 Task: Look for space in Rafiganj, India from 12th  July, 2023 to 15th July, 2023 for 3 adults in price range Rs.12000 to Rs.16000. Place can be entire place with 2 bedrooms having 3 beds and 1 bathroom. Property type can be house, flat, guest house. Booking option can be shelf check-in. Required host language is English.
Action: Mouse moved to (462, 56)
Screenshot: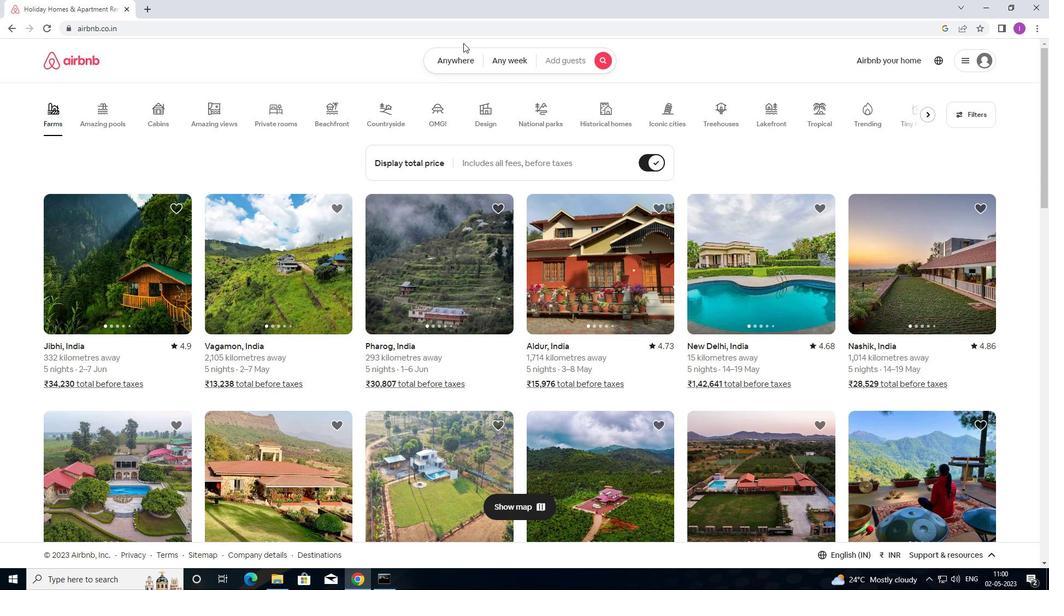 
Action: Mouse pressed left at (462, 56)
Screenshot: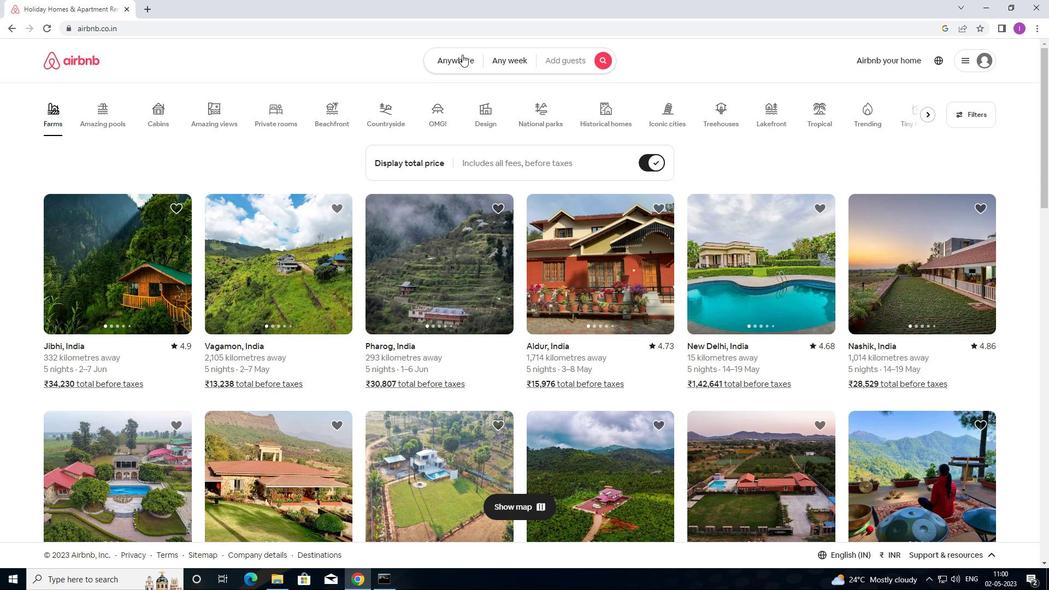 
Action: Mouse moved to (360, 106)
Screenshot: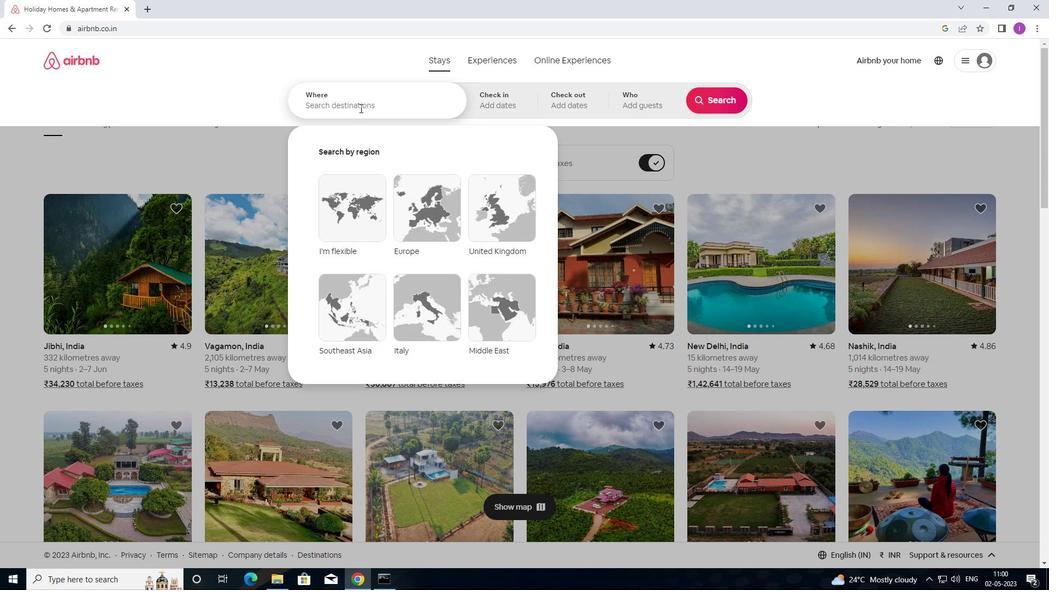 
Action: Mouse pressed left at (360, 106)
Screenshot: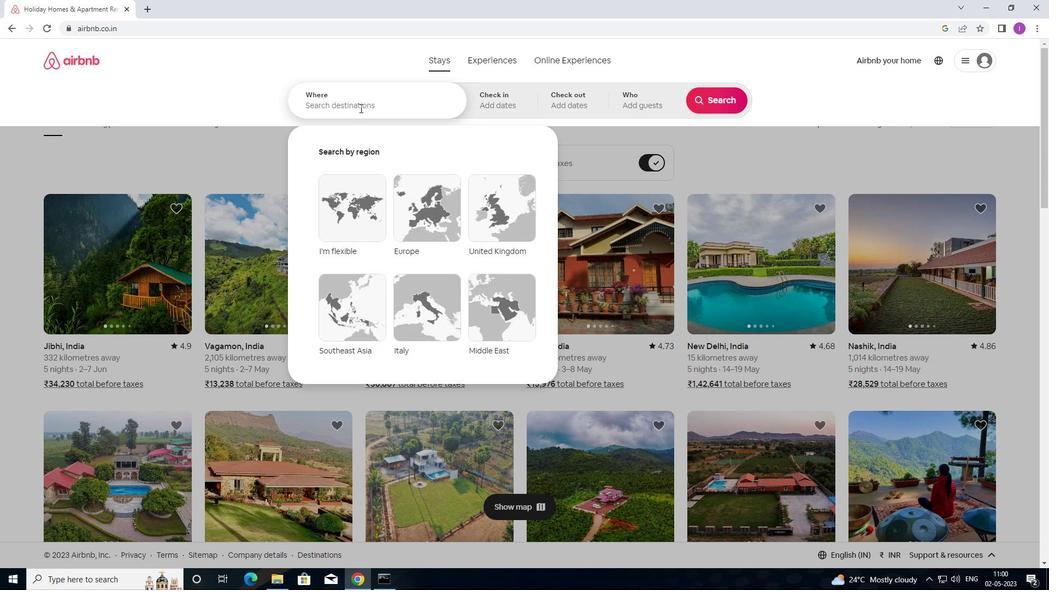 
Action: Mouse moved to (796, 83)
Screenshot: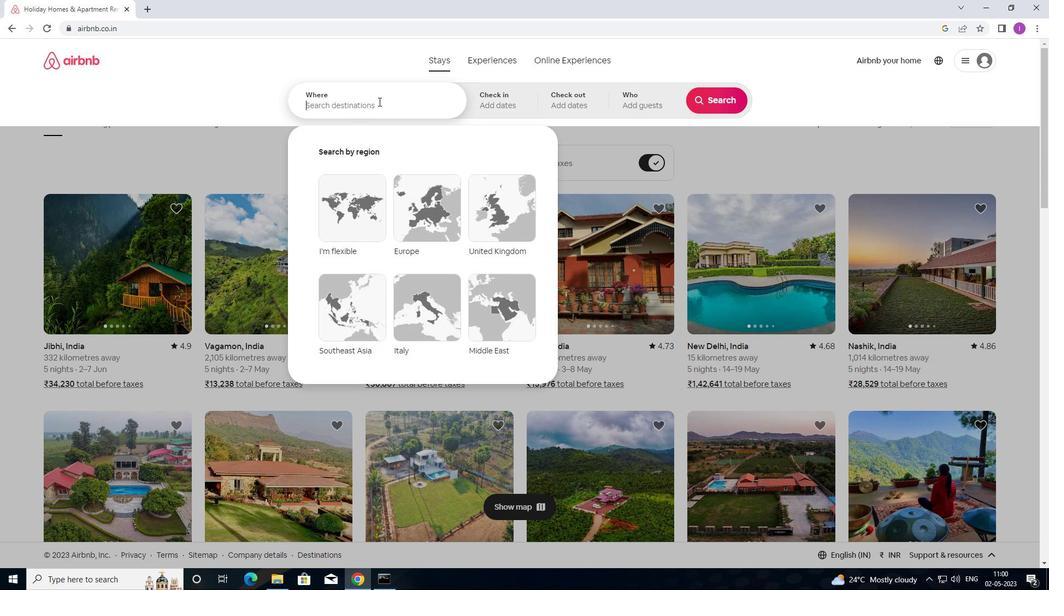
Action: Key pressed <Key.shift><Key.shift><Key.shift><Key.shift><Key.shift><Key.shift><Key.shift><Key.shift><Key.shift><Key.shift>RAFIGANJ,<Key.shift>INDIA
Screenshot: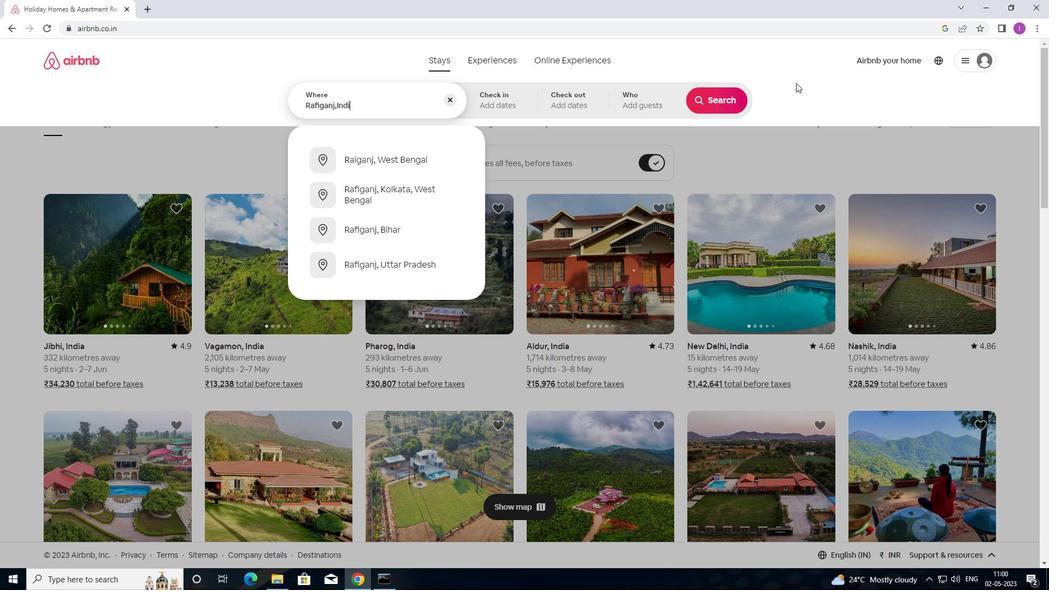 
Action: Mouse moved to (484, 98)
Screenshot: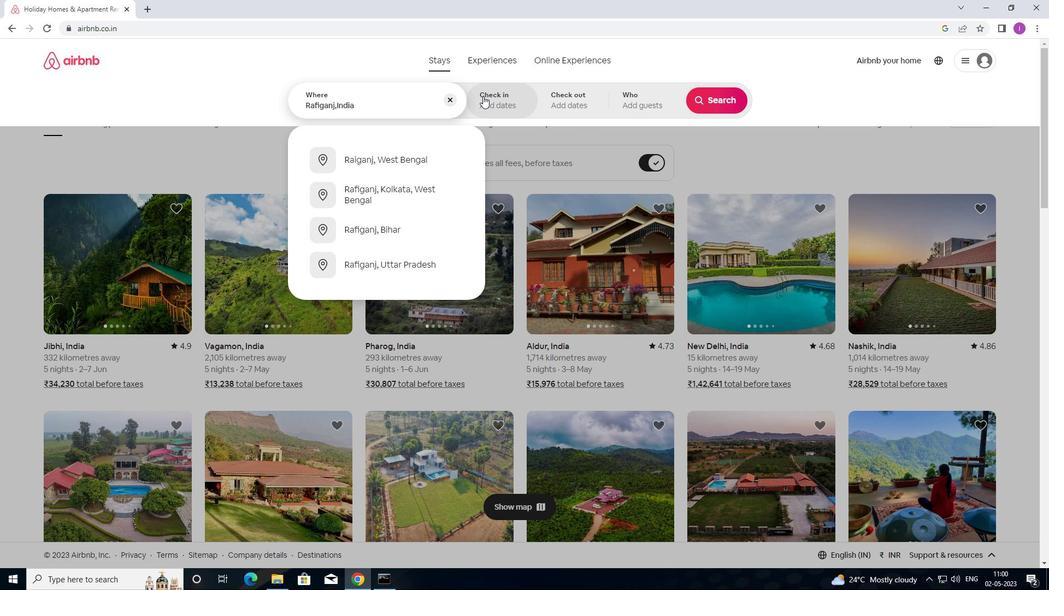
Action: Mouse pressed left at (484, 98)
Screenshot: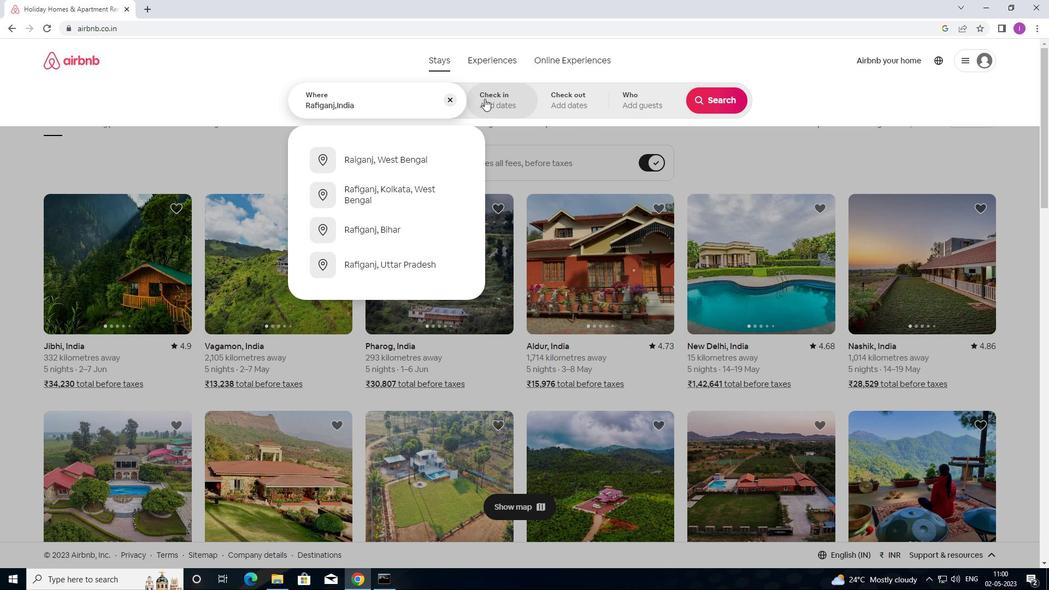 
Action: Mouse moved to (717, 187)
Screenshot: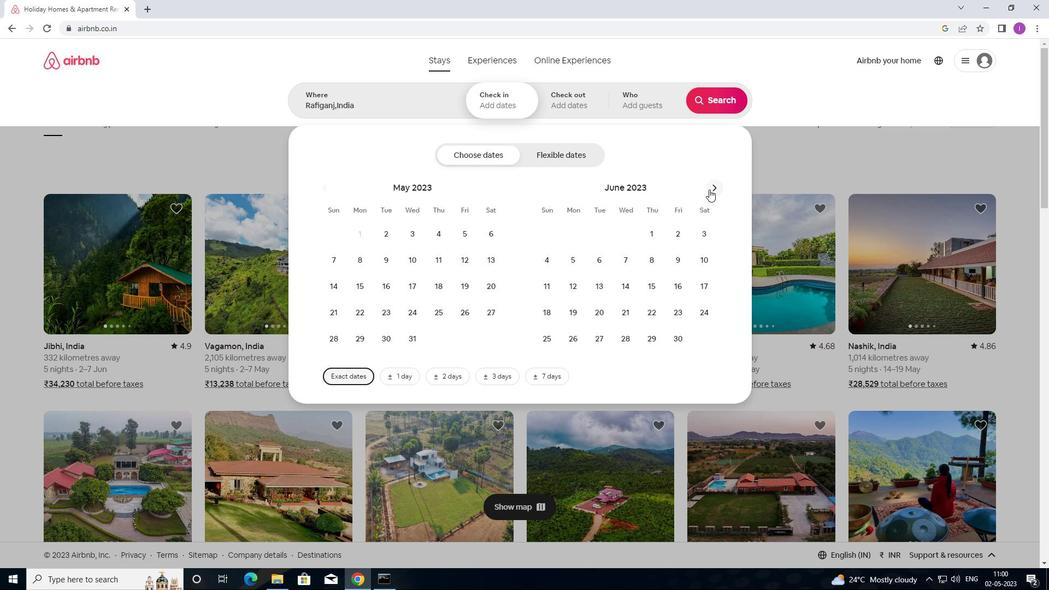 
Action: Mouse pressed left at (717, 187)
Screenshot: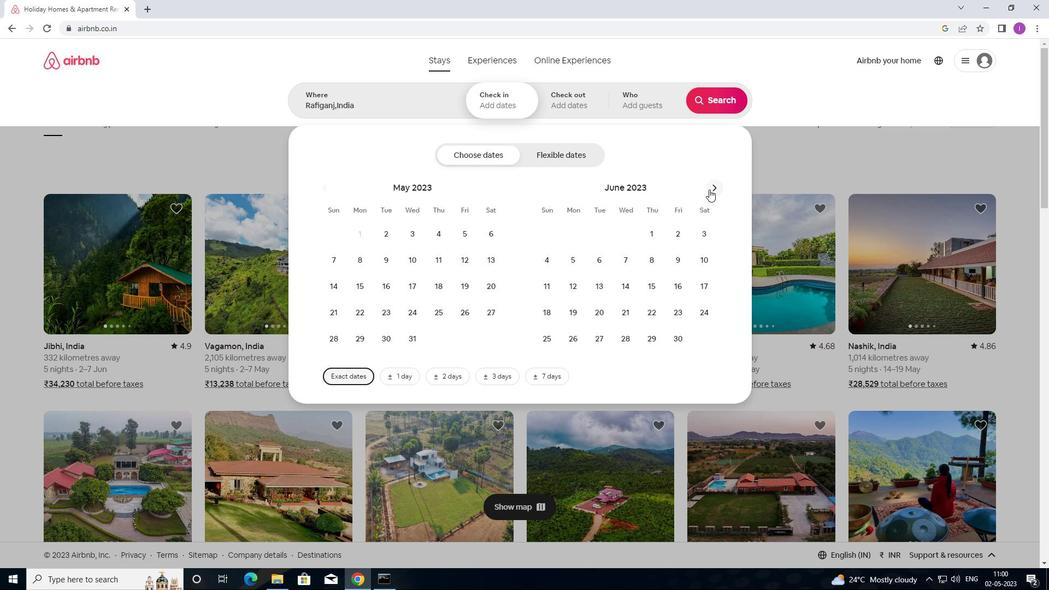 
Action: Mouse moved to (630, 284)
Screenshot: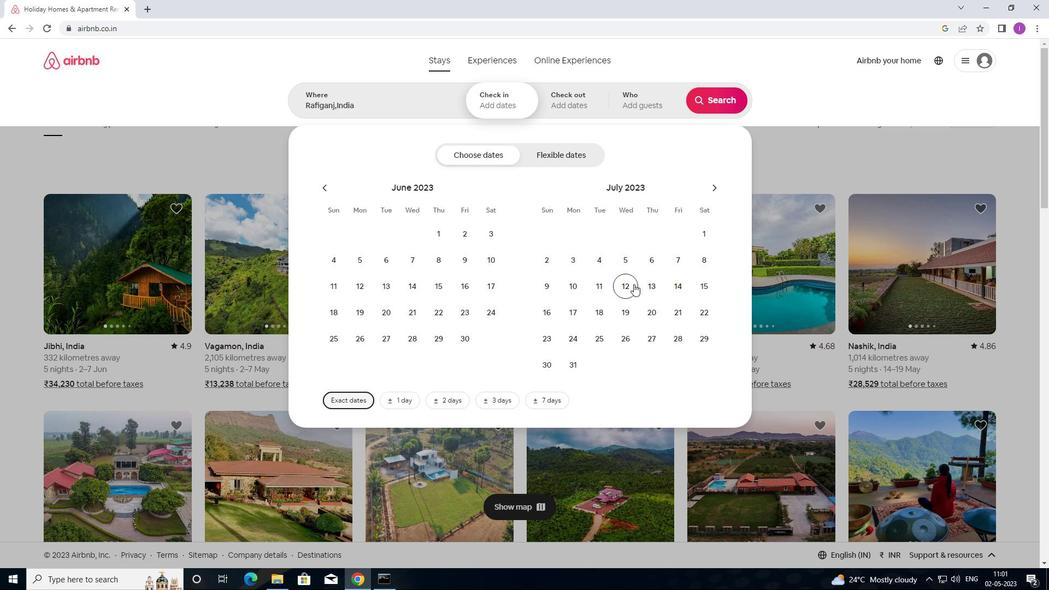 
Action: Mouse pressed left at (630, 284)
Screenshot: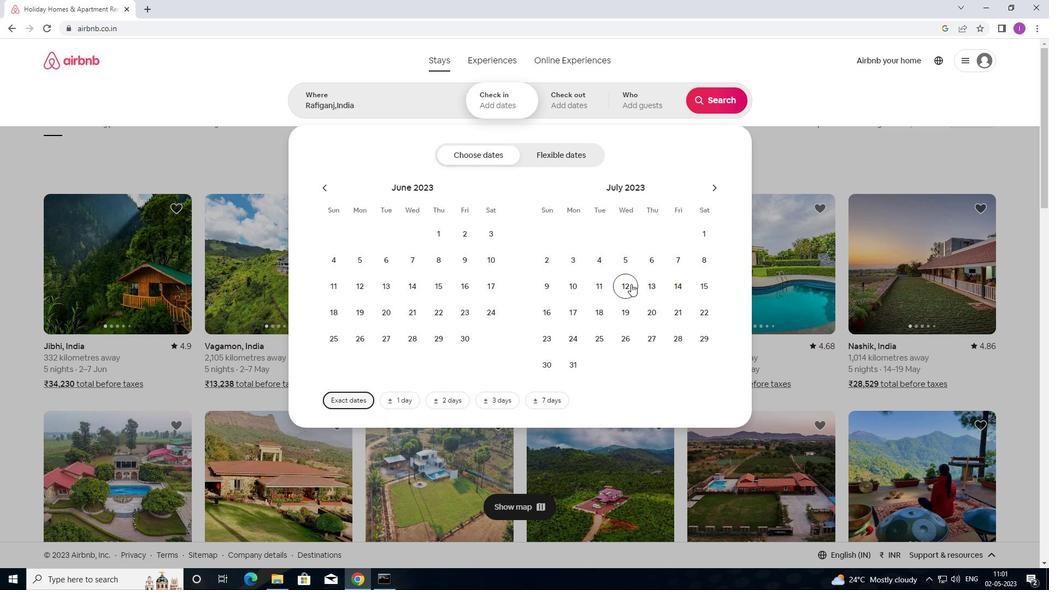 
Action: Mouse moved to (702, 287)
Screenshot: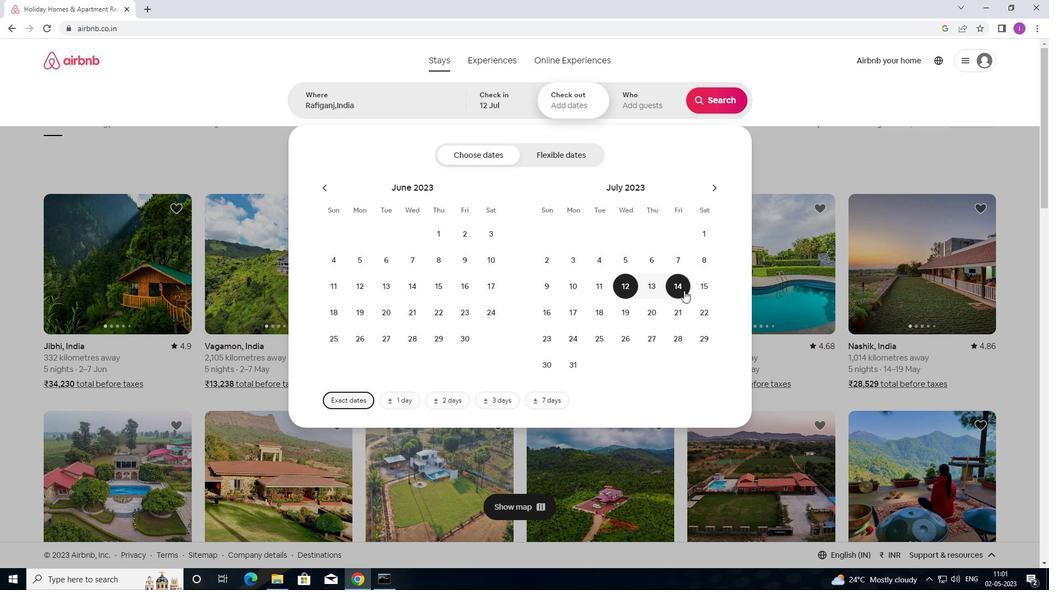 
Action: Mouse pressed left at (702, 287)
Screenshot: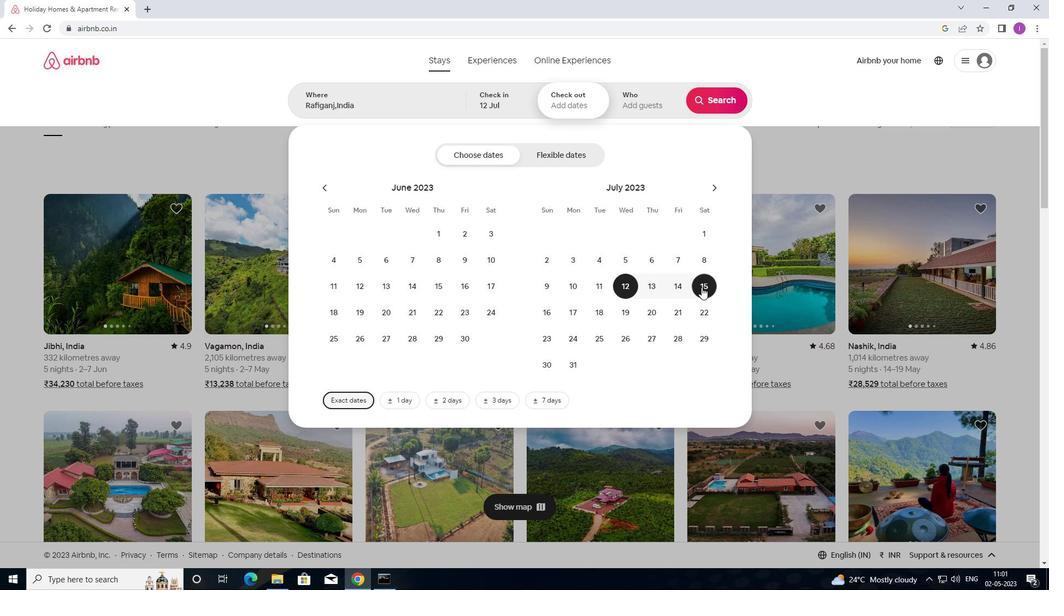 
Action: Mouse moved to (639, 110)
Screenshot: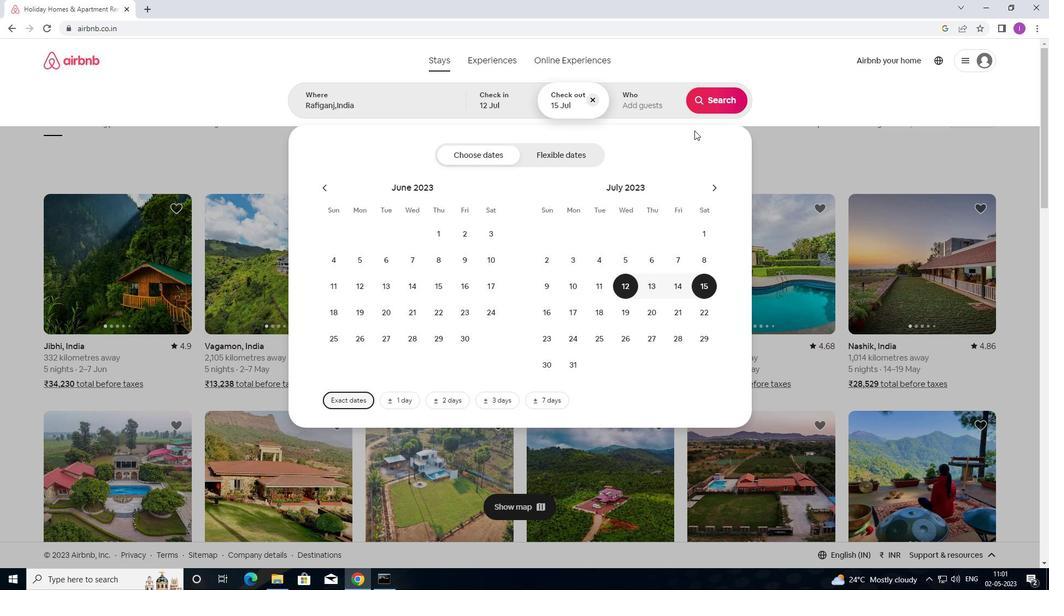 
Action: Mouse pressed left at (639, 110)
Screenshot: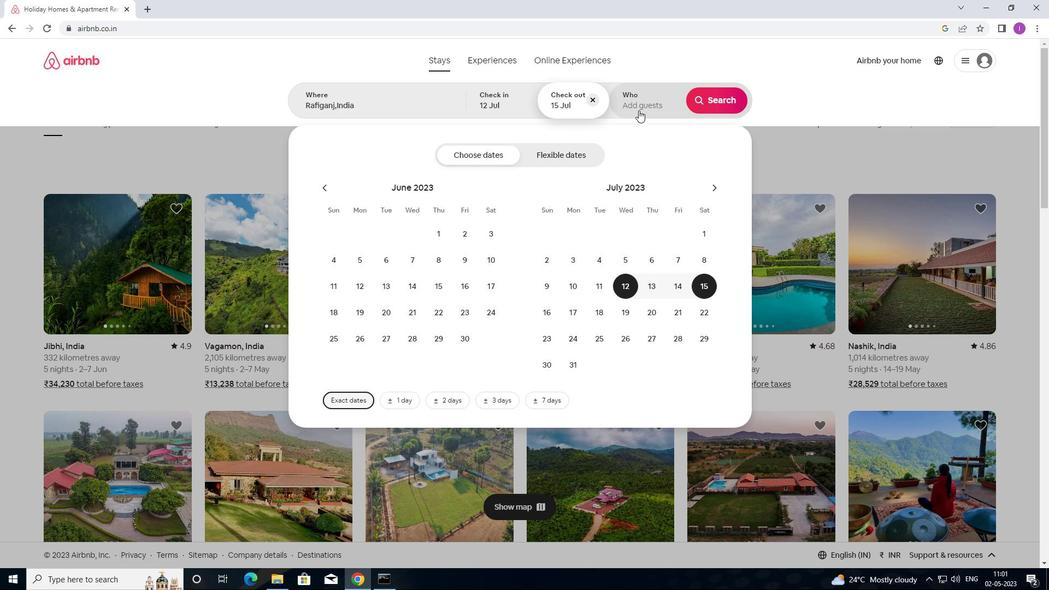 
Action: Mouse moved to (714, 157)
Screenshot: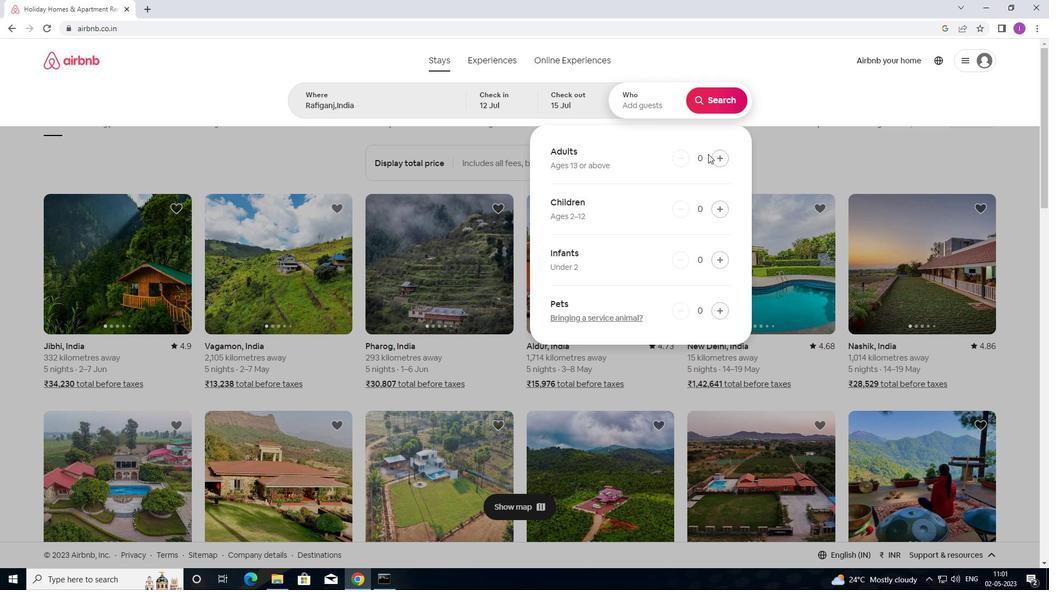 
Action: Mouse pressed left at (714, 157)
Screenshot: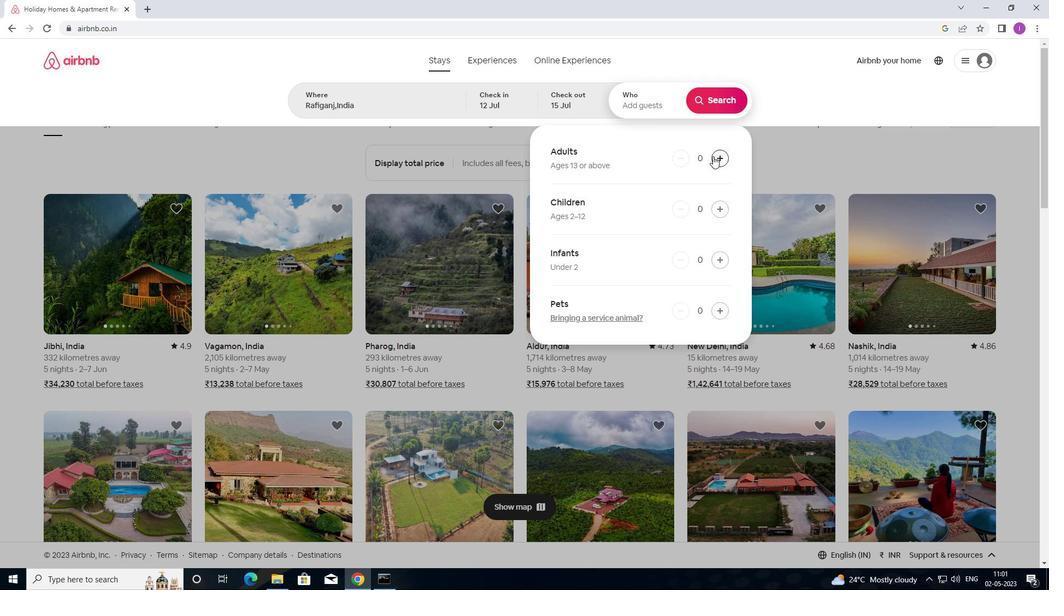 
Action: Mouse moved to (715, 157)
Screenshot: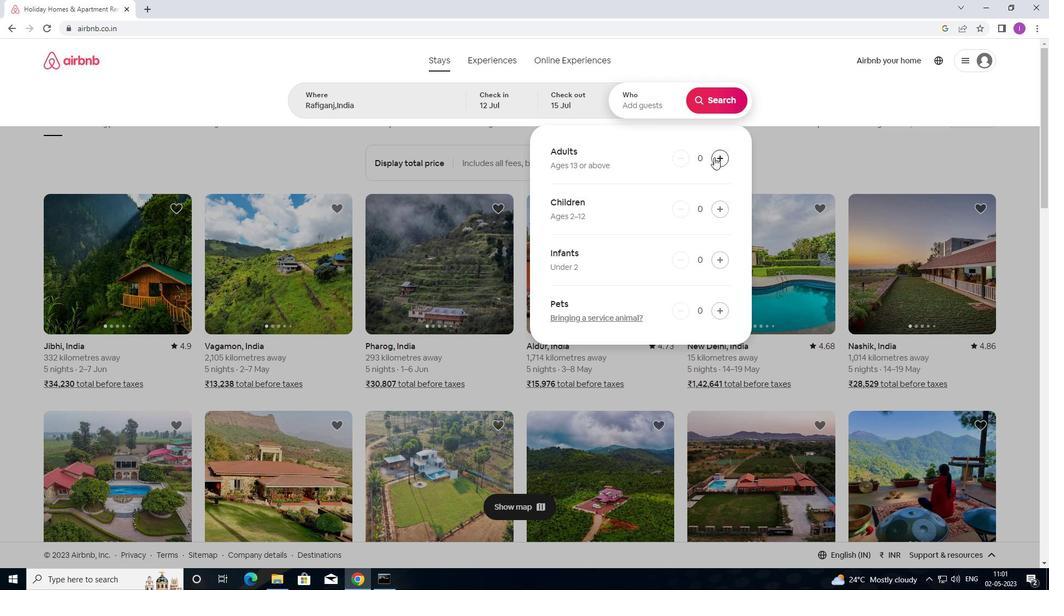 
Action: Mouse pressed left at (715, 157)
Screenshot: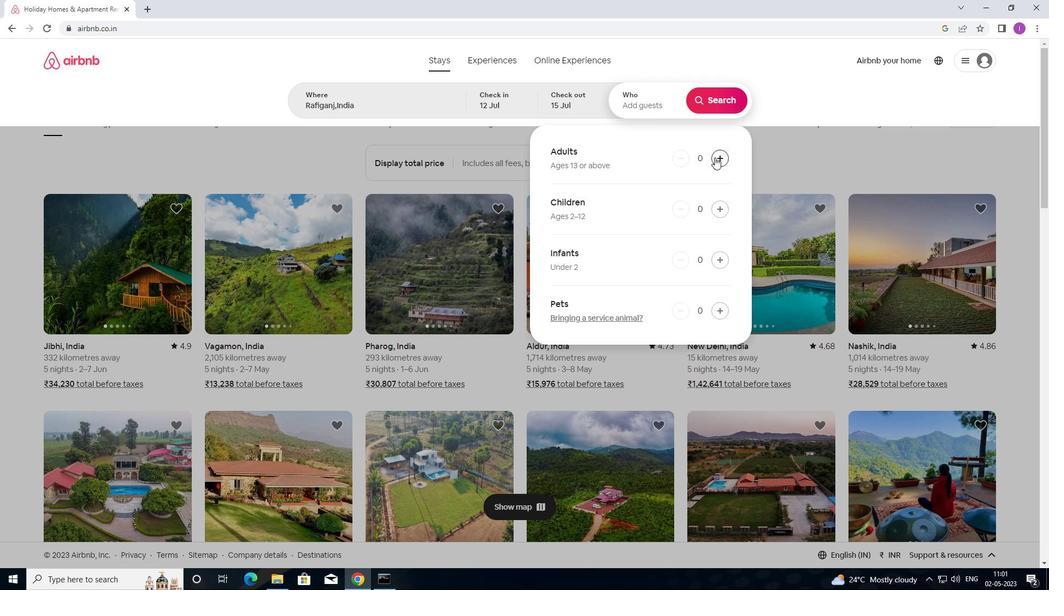 
Action: Mouse pressed left at (715, 157)
Screenshot: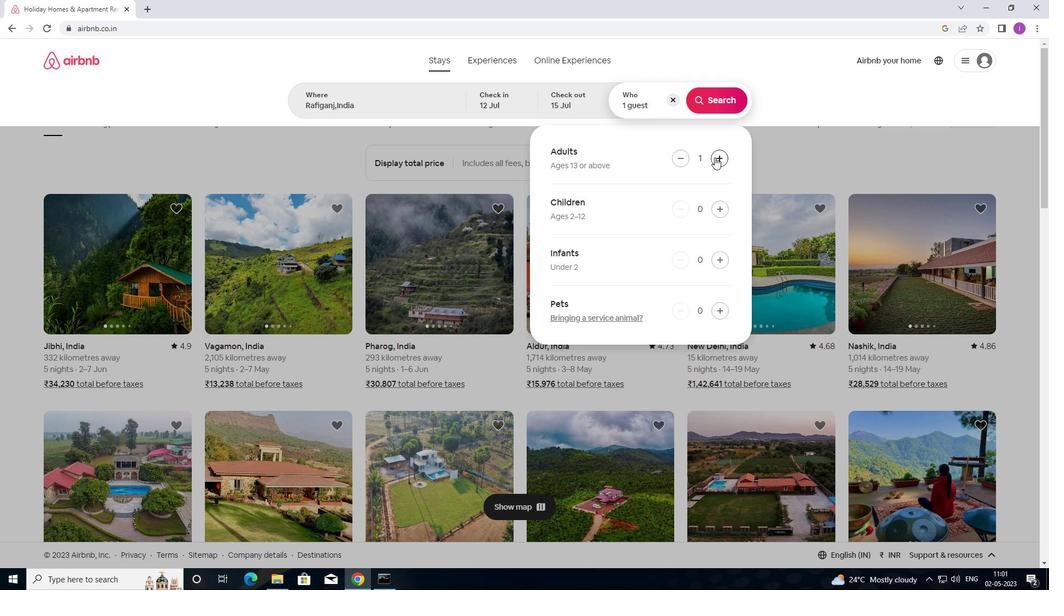 
Action: Mouse moved to (714, 111)
Screenshot: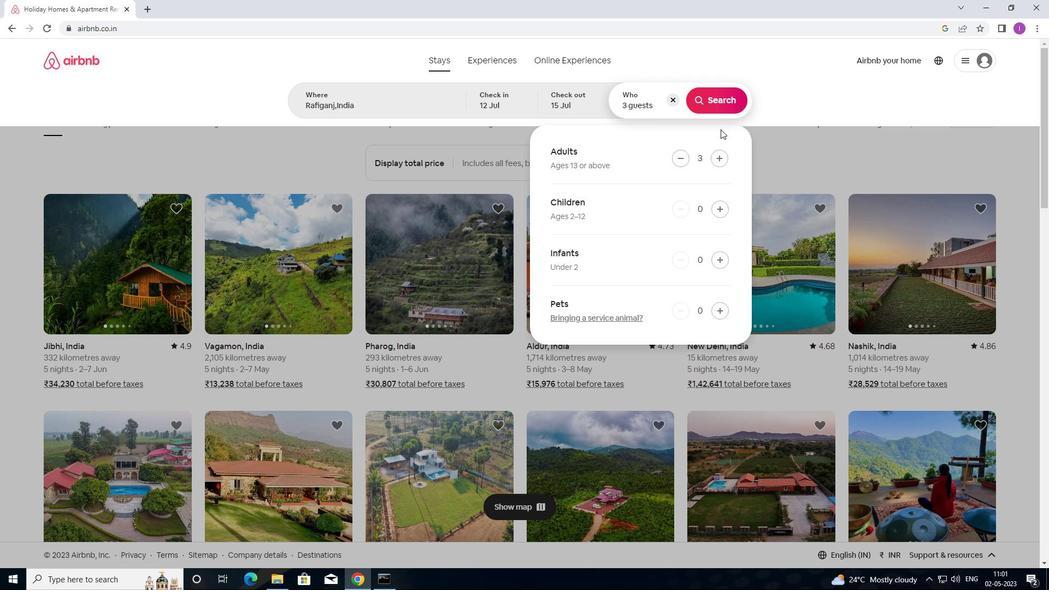 
Action: Mouse pressed left at (714, 111)
Screenshot: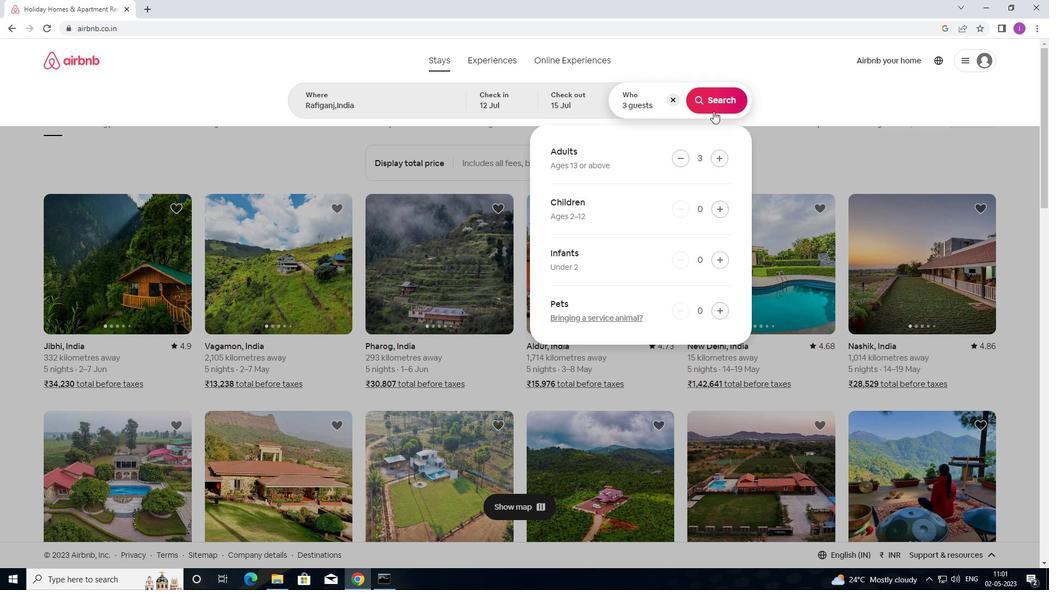 
Action: Mouse moved to (994, 106)
Screenshot: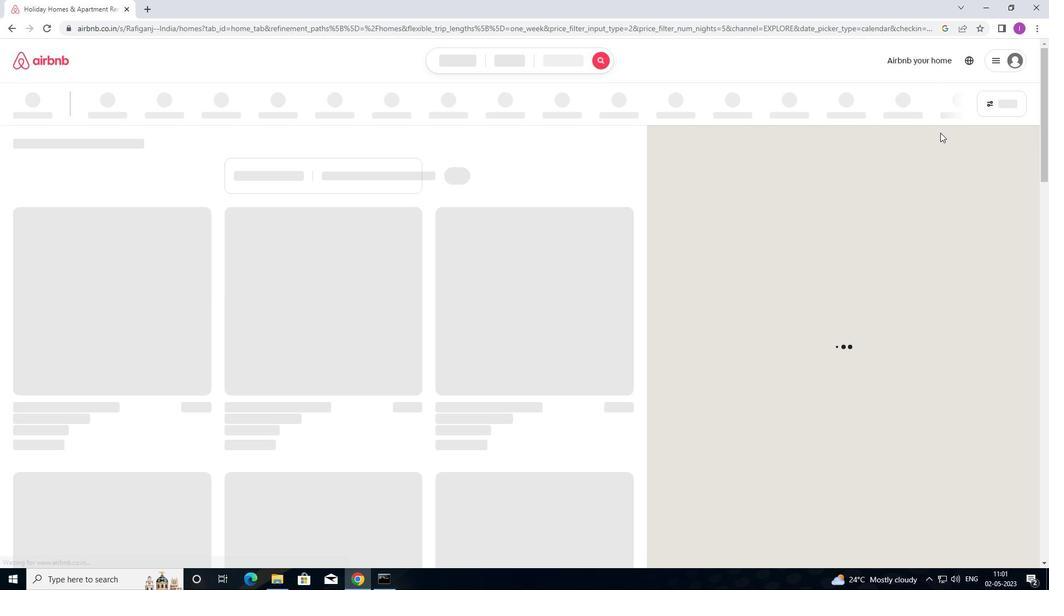 
Action: Mouse pressed left at (994, 106)
Screenshot: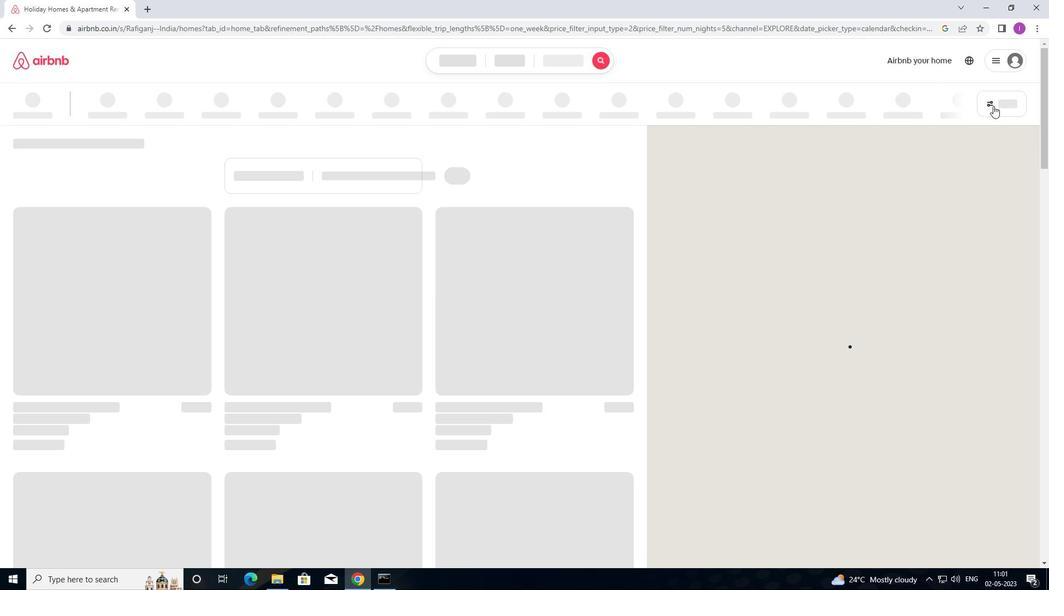 
Action: Mouse moved to (422, 248)
Screenshot: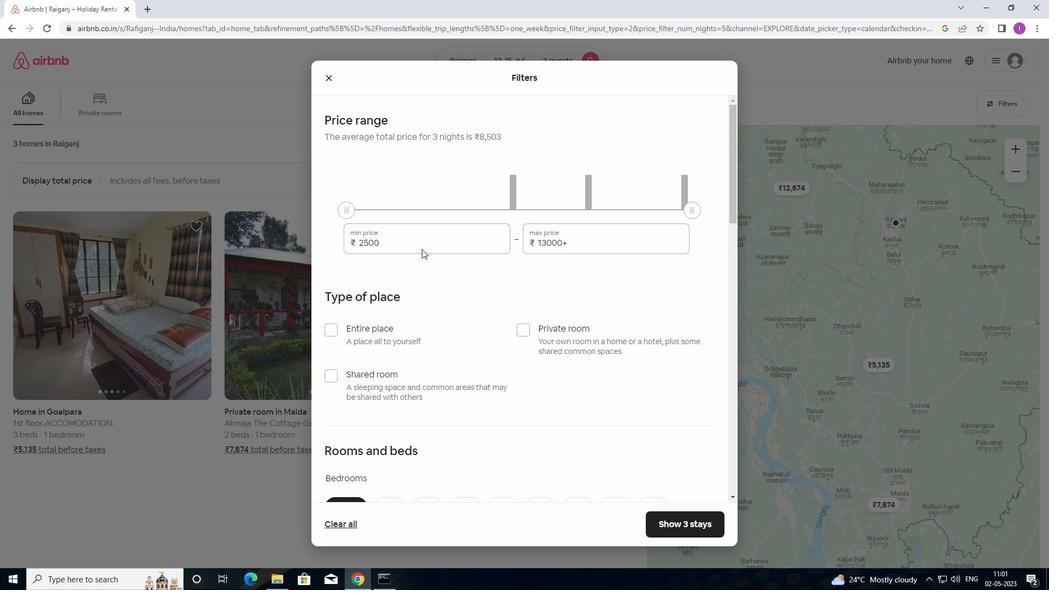 
Action: Mouse pressed left at (422, 248)
Screenshot: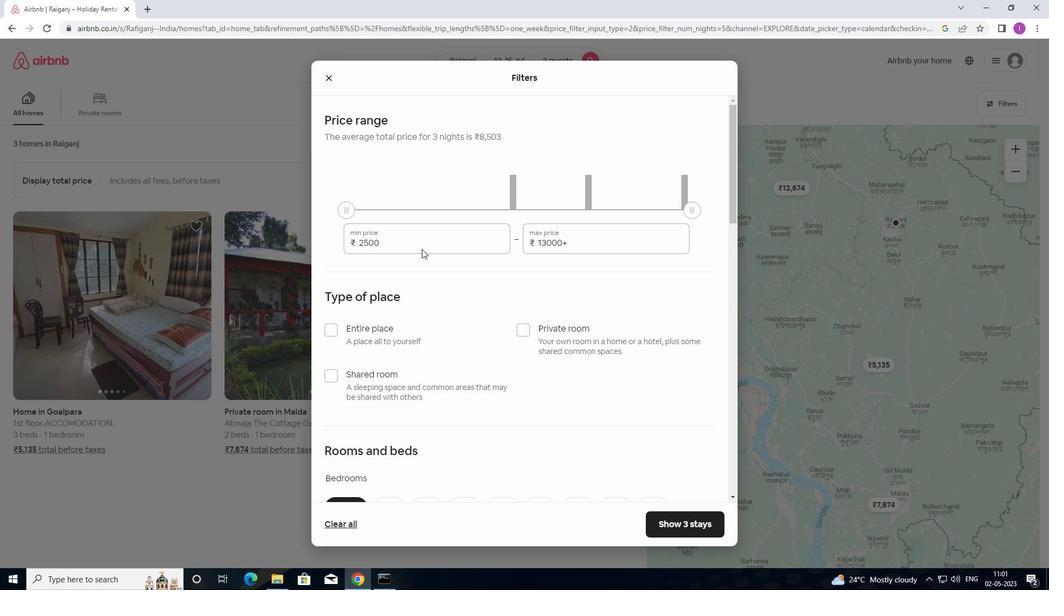 
Action: Mouse moved to (349, 237)
Screenshot: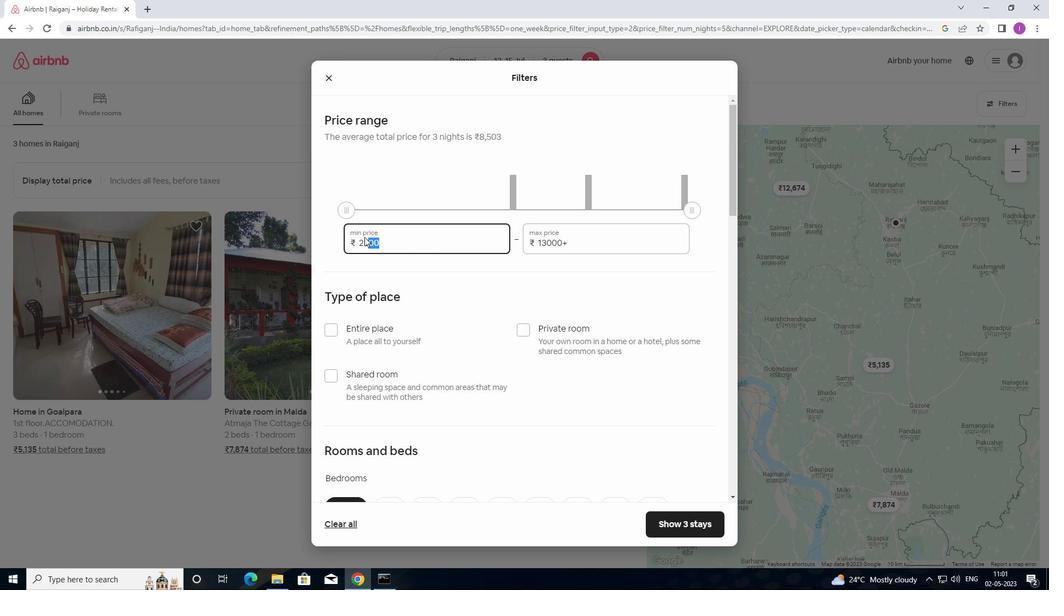 
Action: Key pressed 120000
Screenshot: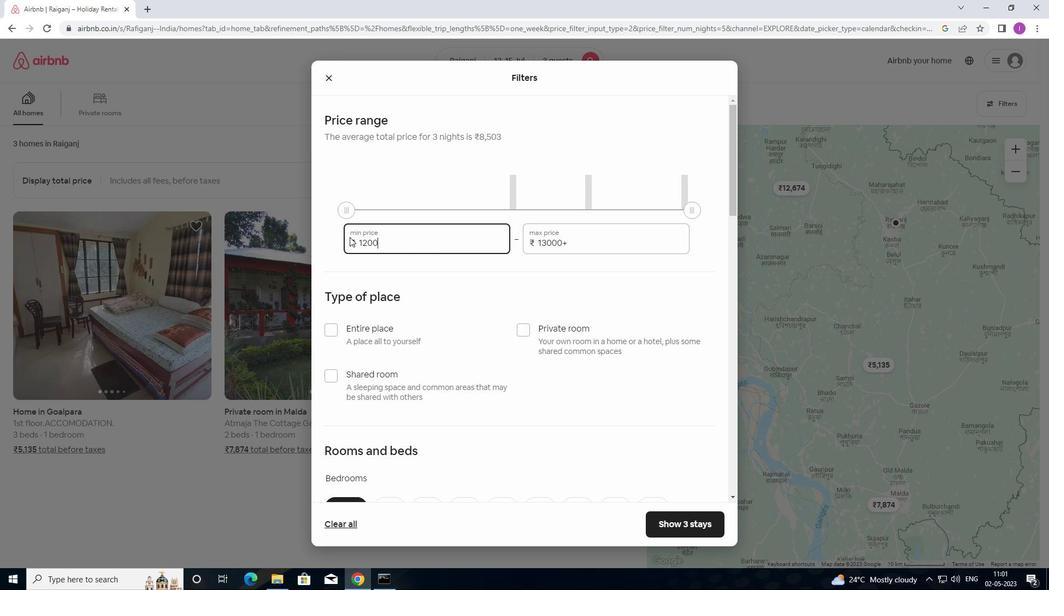 
Action: Mouse moved to (531, 254)
Screenshot: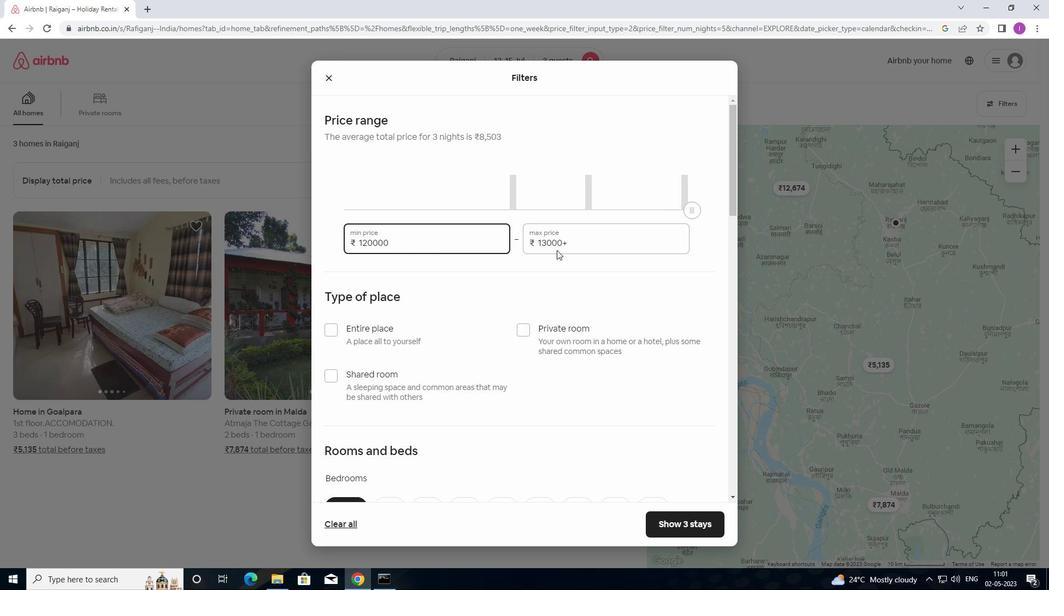 
Action: Key pressed <Key.backspace>
Screenshot: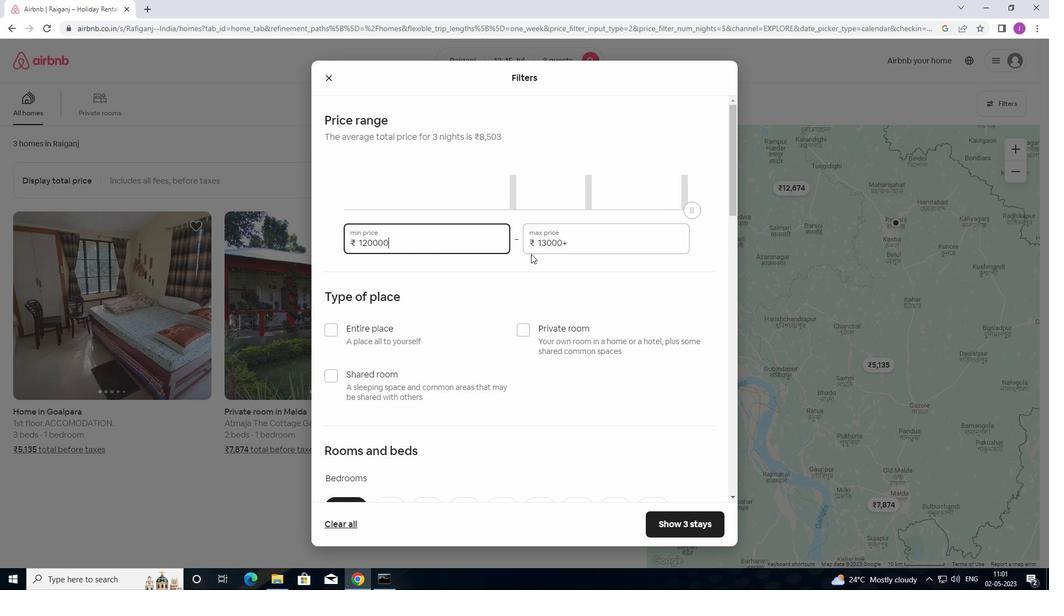 
Action: Mouse moved to (585, 240)
Screenshot: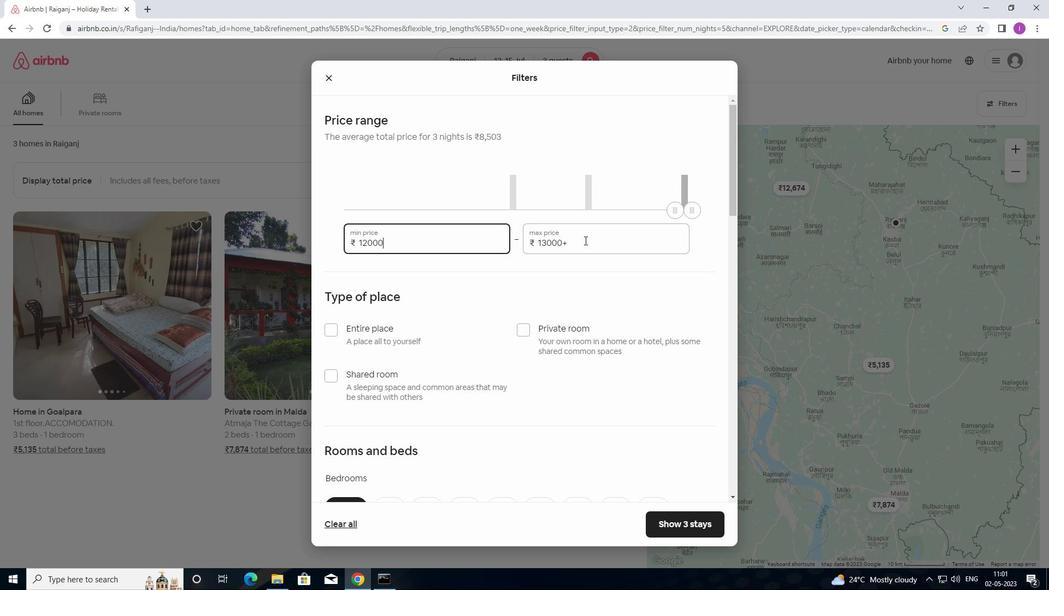 
Action: Mouse pressed left at (585, 240)
Screenshot: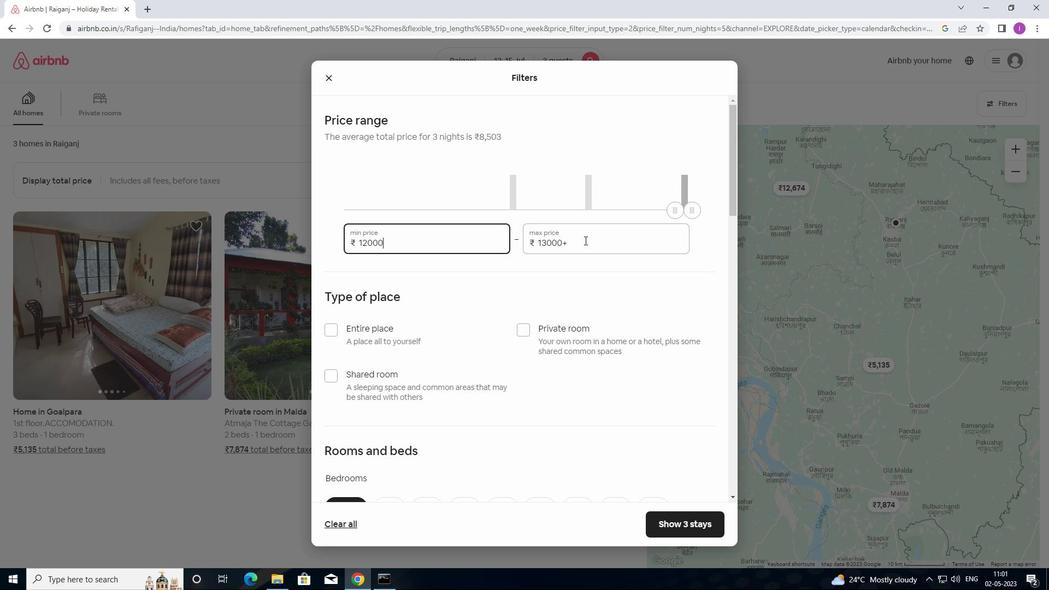 
Action: Mouse moved to (529, 242)
Screenshot: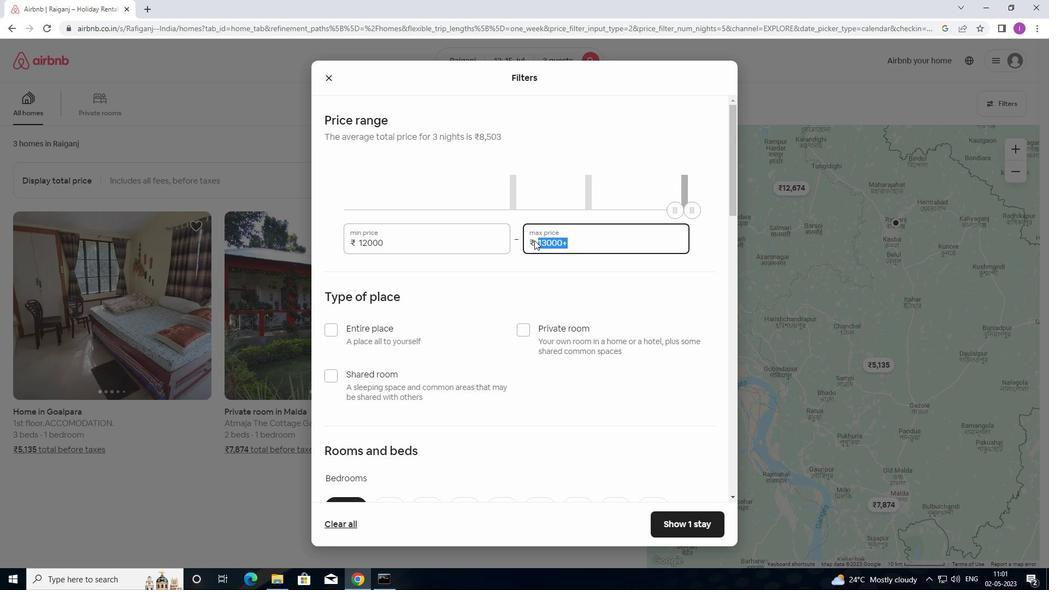 
Action: Key pressed 16000
Screenshot: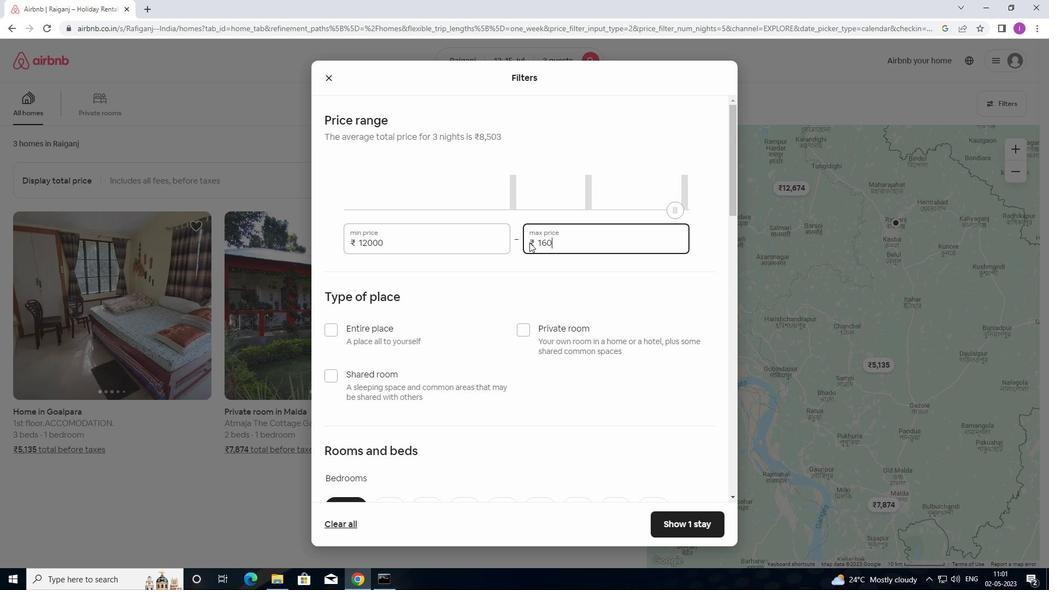 
Action: Mouse moved to (523, 332)
Screenshot: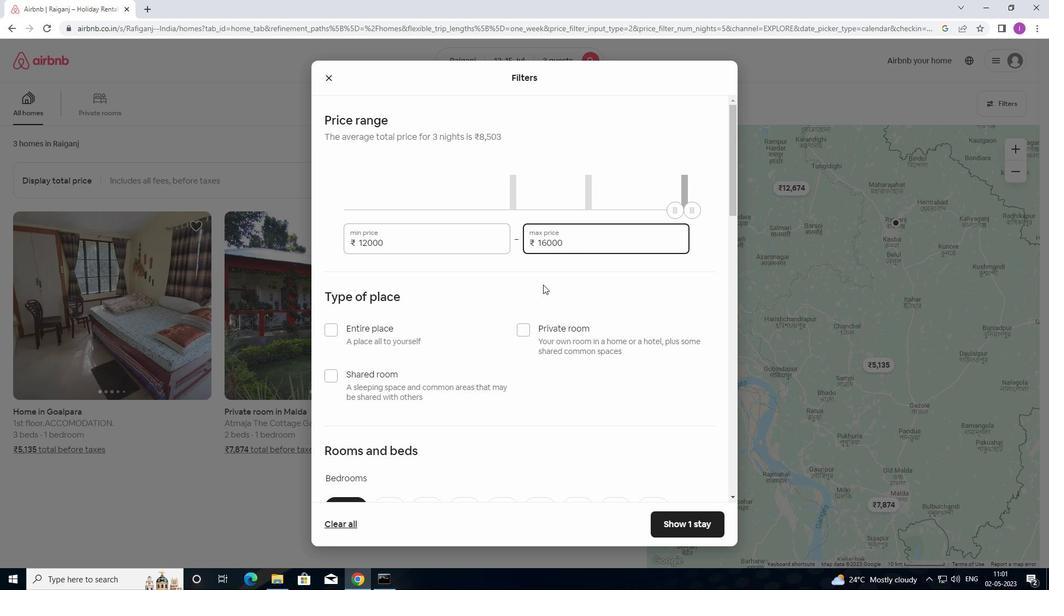 
Action: Mouse scrolled (523, 331) with delta (0, 0)
Screenshot: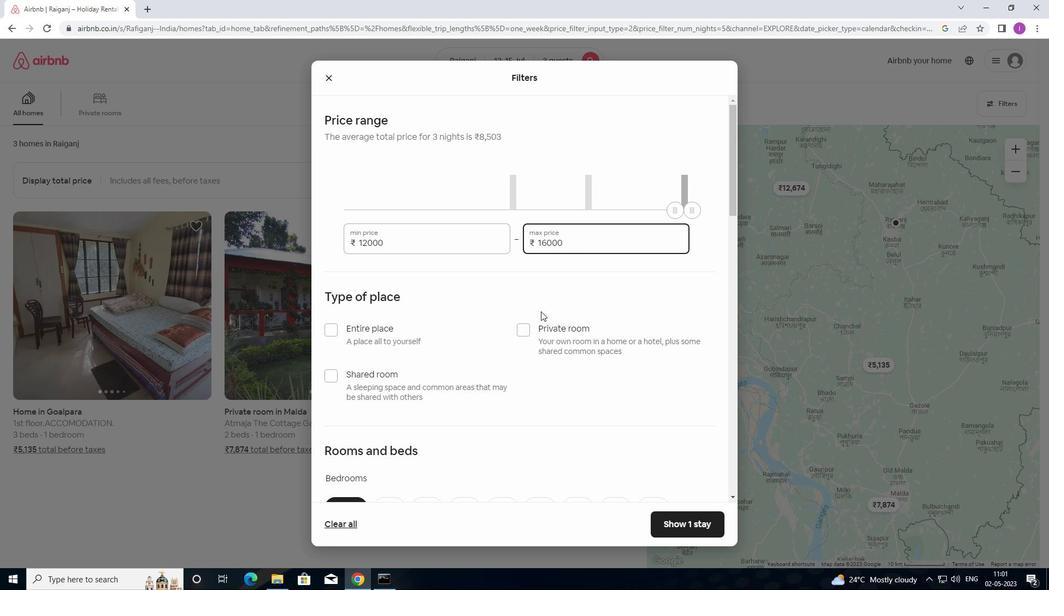 
Action: Mouse scrolled (523, 331) with delta (0, 0)
Screenshot: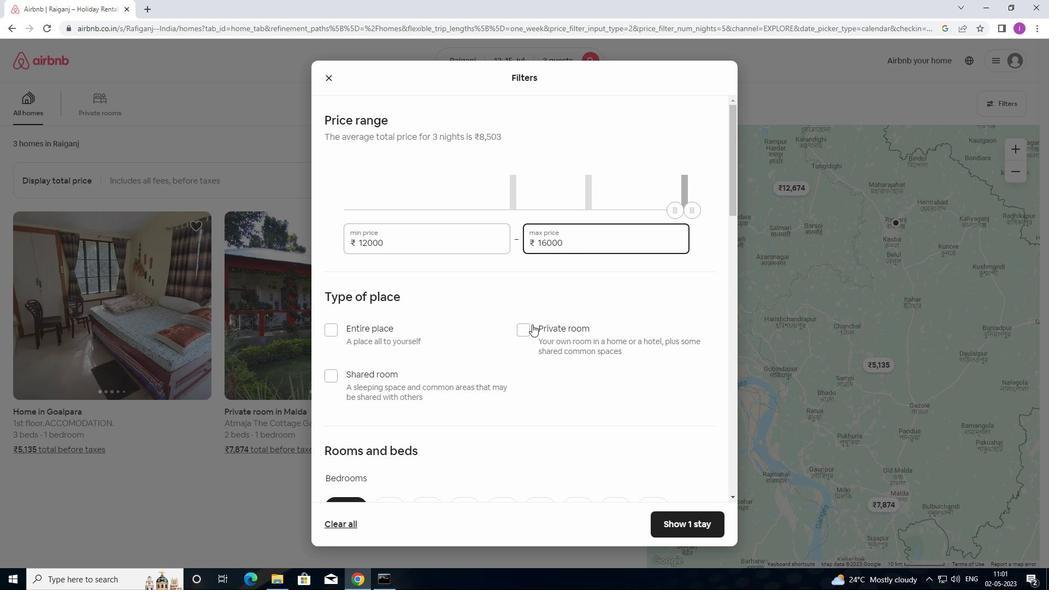 
Action: Mouse moved to (331, 218)
Screenshot: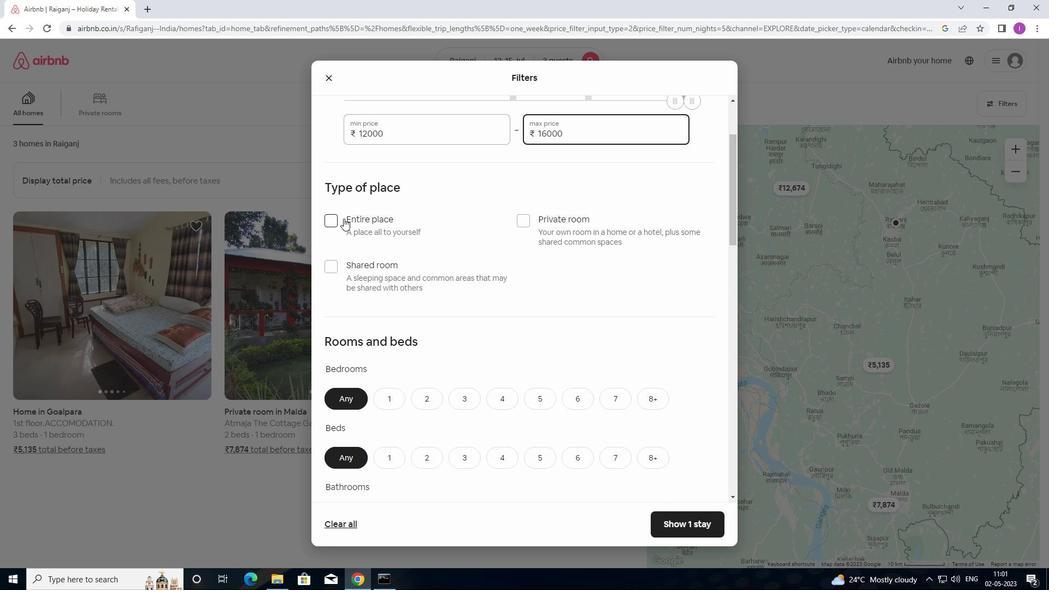 
Action: Mouse pressed left at (331, 218)
Screenshot: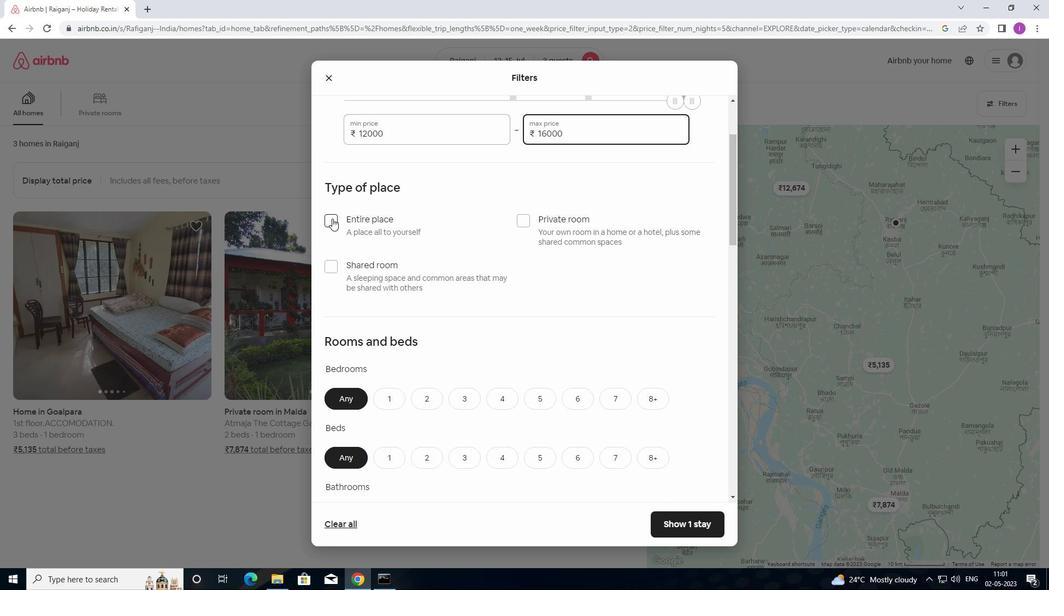 
Action: Mouse moved to (369, 235)
Screenshot: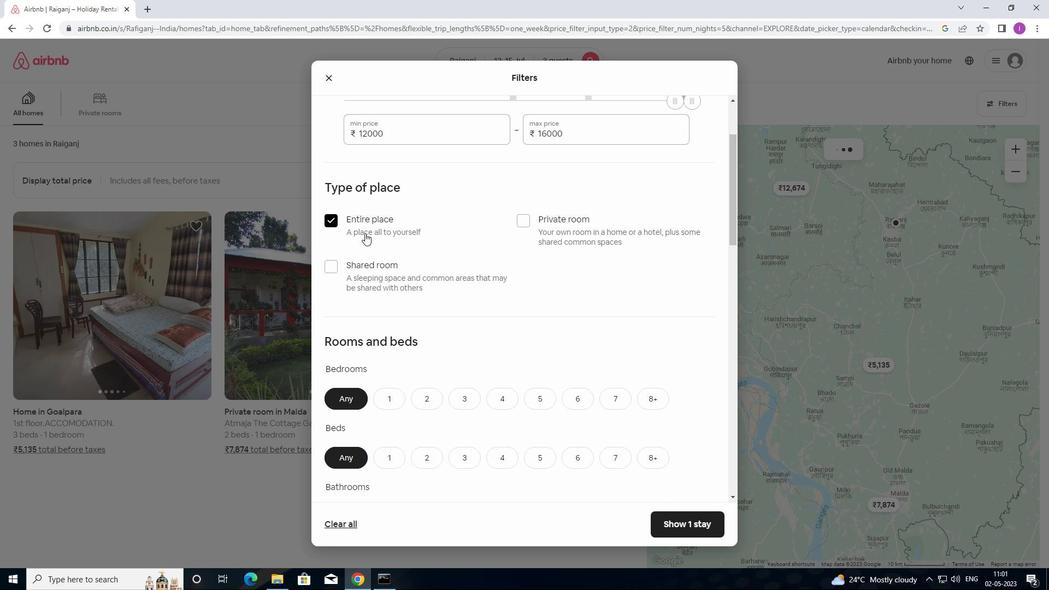 
Action: Mouse scrolled (369, 235) with delta (0, 0)
Screenshot: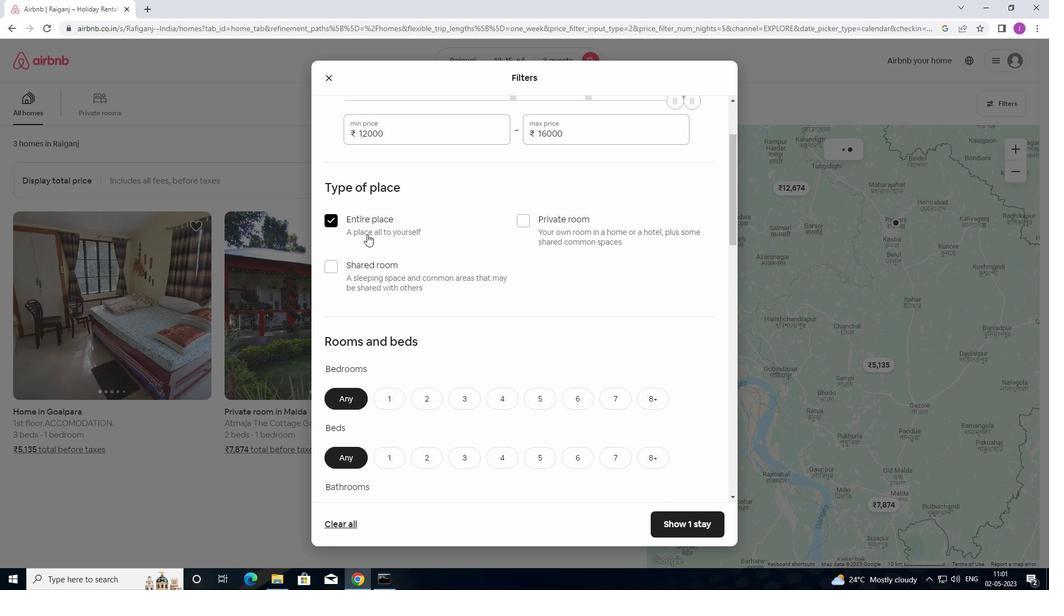 
Action: Mouse scrolled (369, 235) with delta (0, 0)
Screenshot: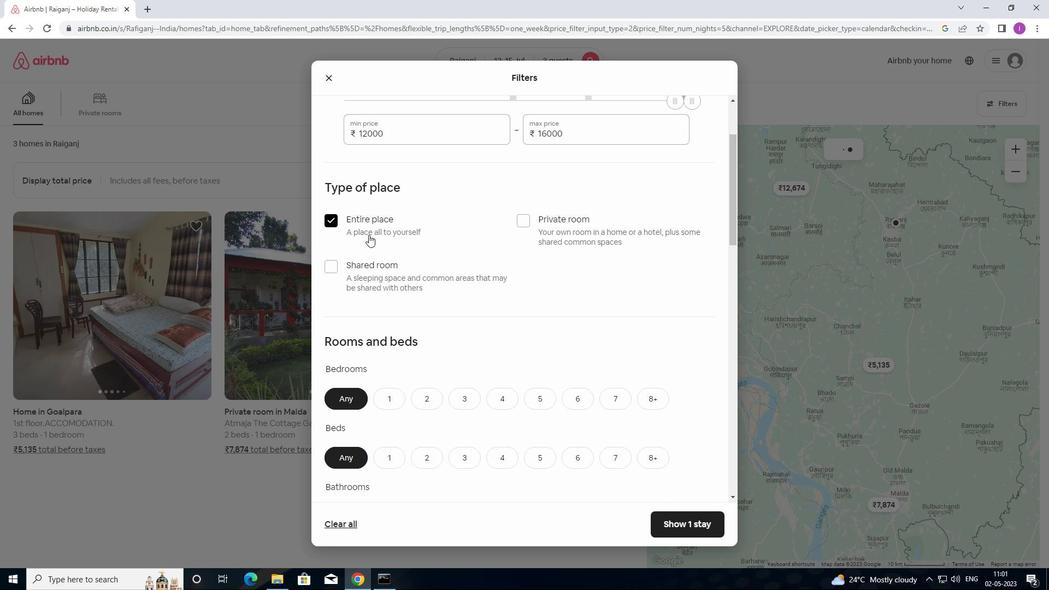 
Action: Mouse moved to (369, 235)
Screenshot: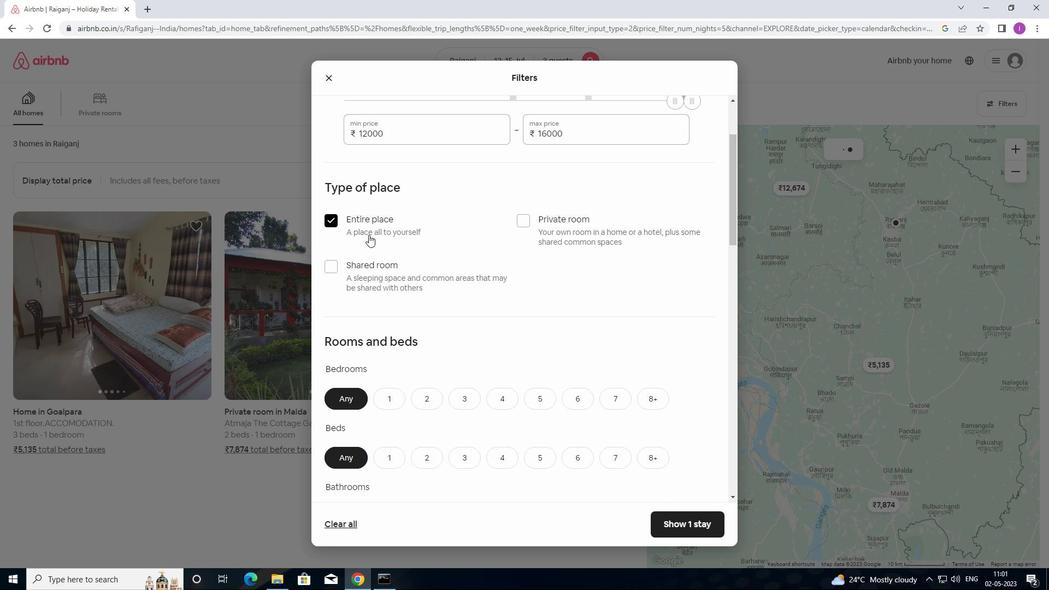 
Action: Mouse scrolled (369, 235) with delta (0, 0)
Screenshot: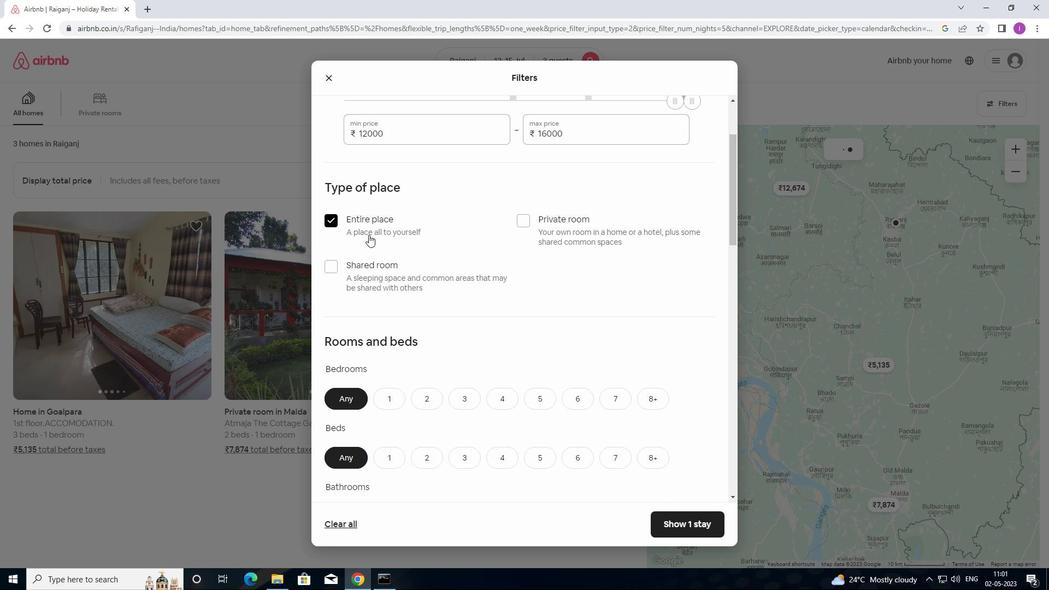 
Action: Mouse moved to (424, 232)
Screenshot: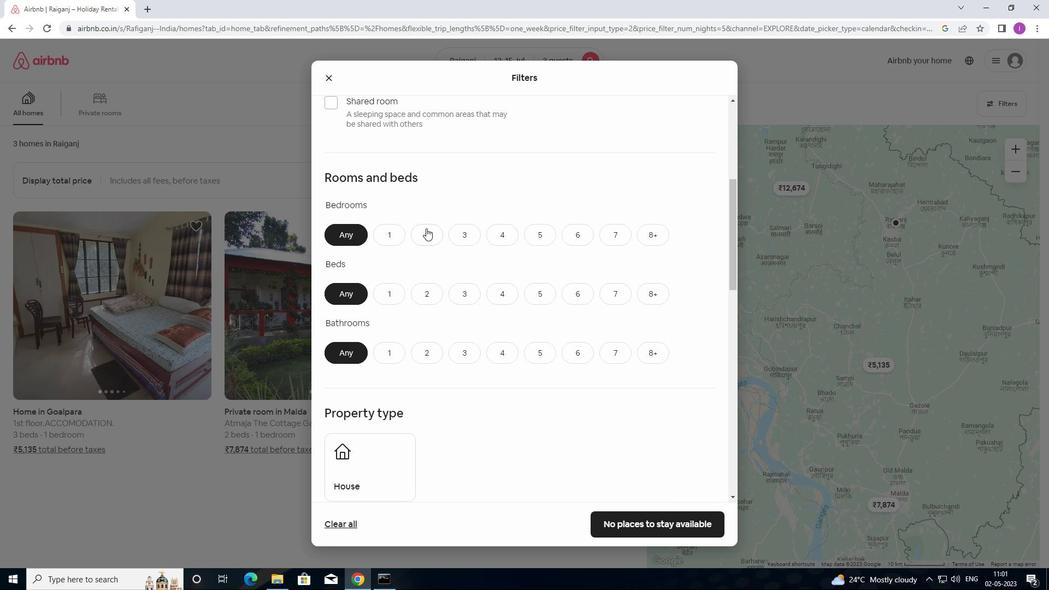 
Action: Mouse pressed left at (424, 232)
Screenshot: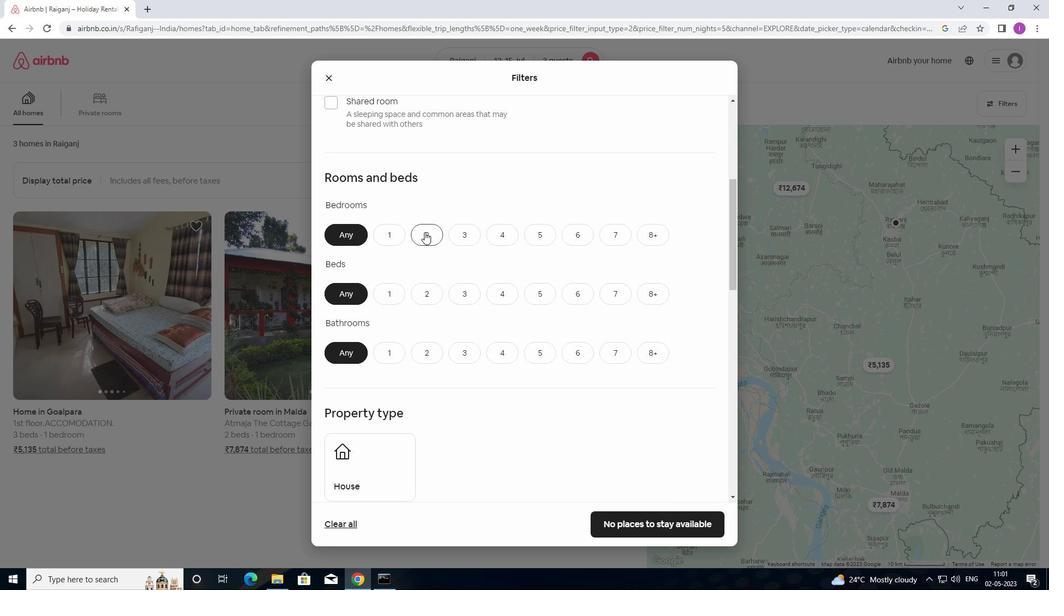 
Action: Mouse moved to (464, 289)
Screenshot: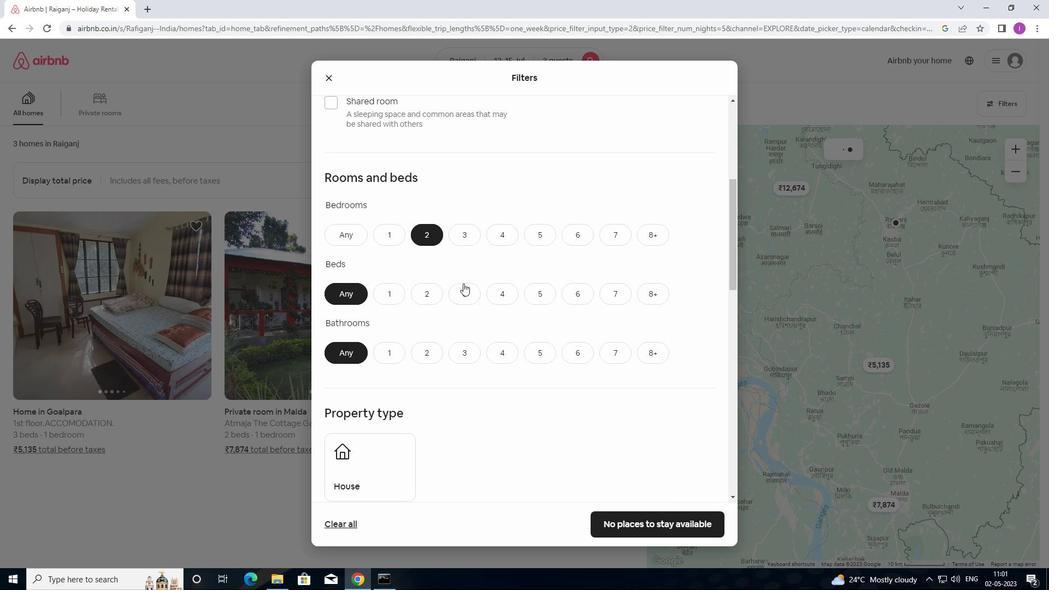 
Action: Mouse pressed left at (464, 289)
Screenshot: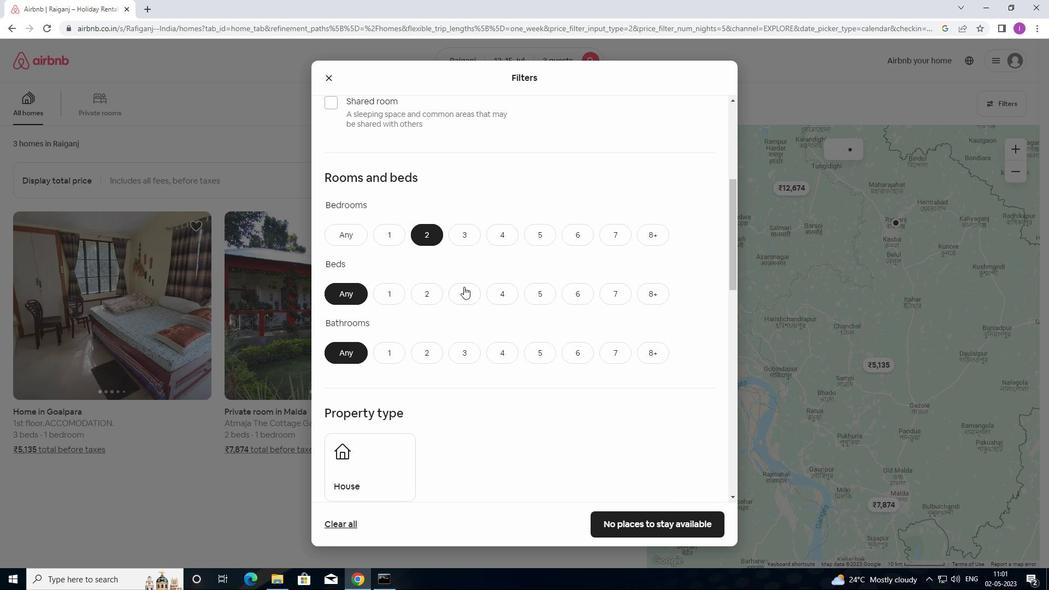 
Action: Mouse moved to (386, 351)
Screenshot: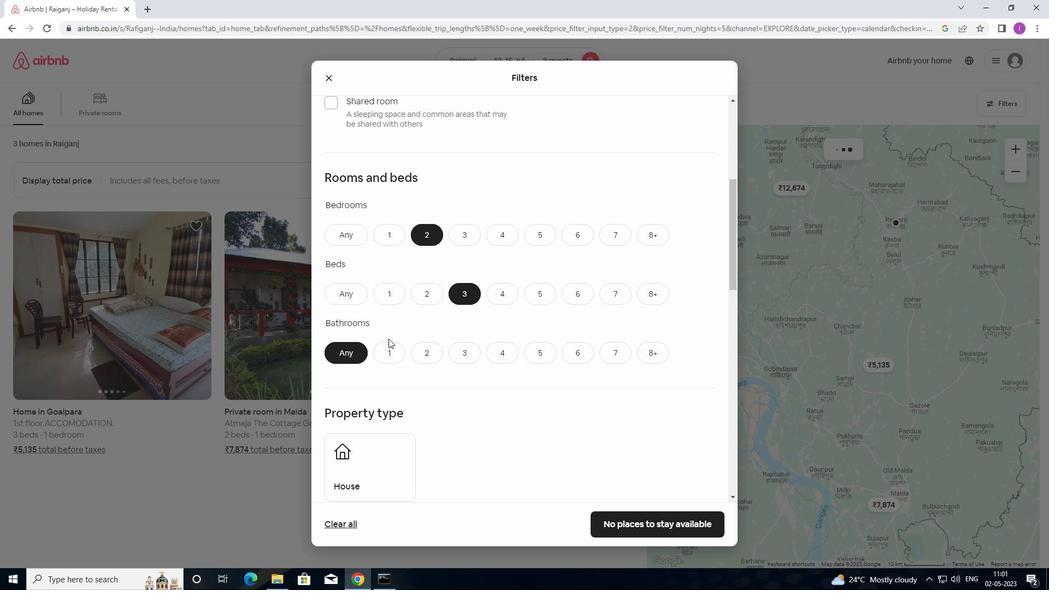
Action: Mouse pressed left at (386, 351)
Screenshot: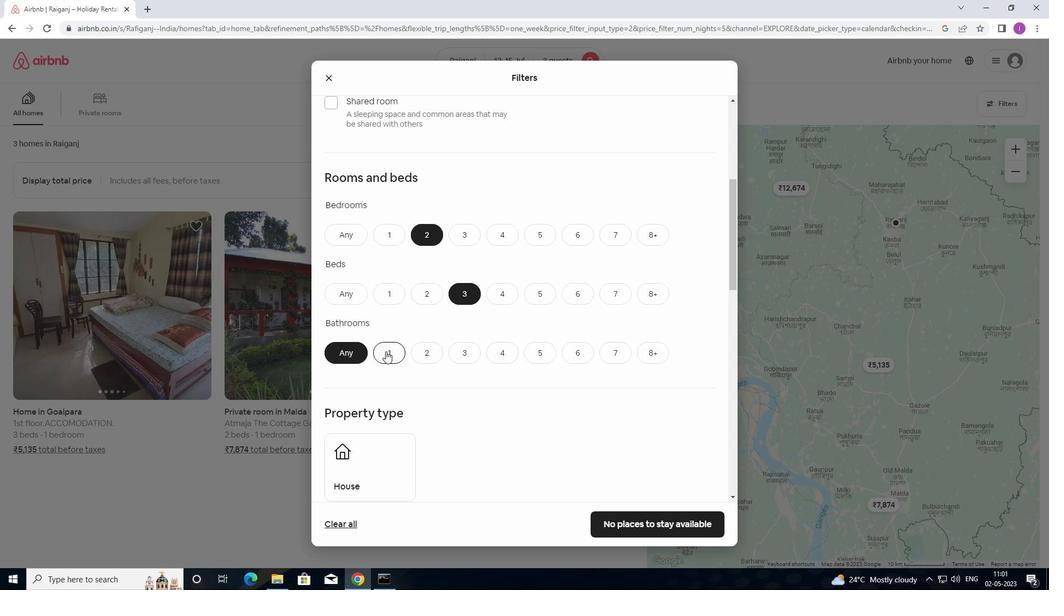 
Action: Mouse moved to (464, 328)
Screenshot: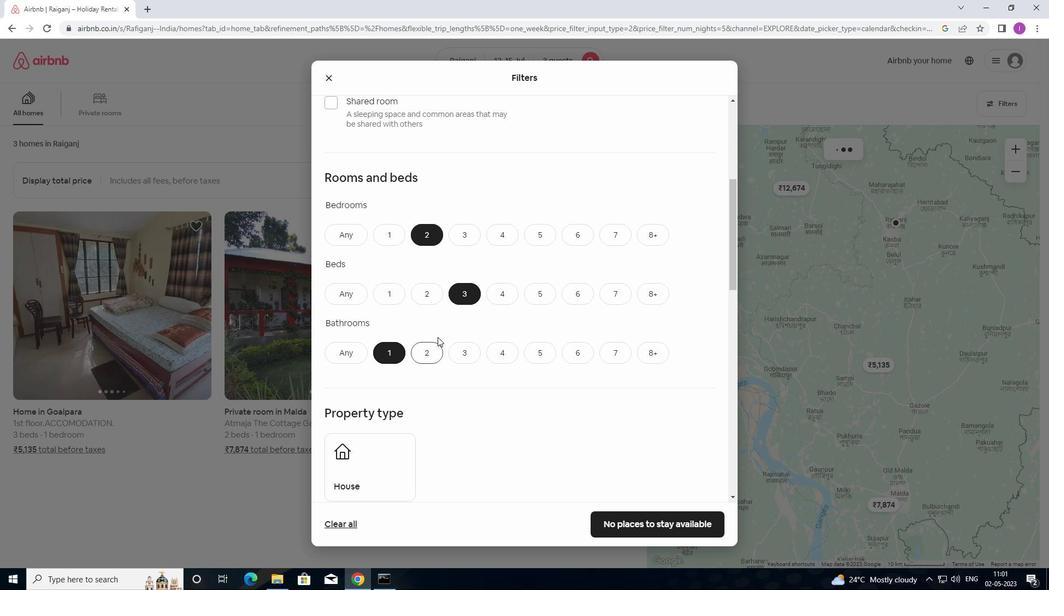 
Action: Mouse scrolled (464, 328) with delta (0, 0)
Screenshot: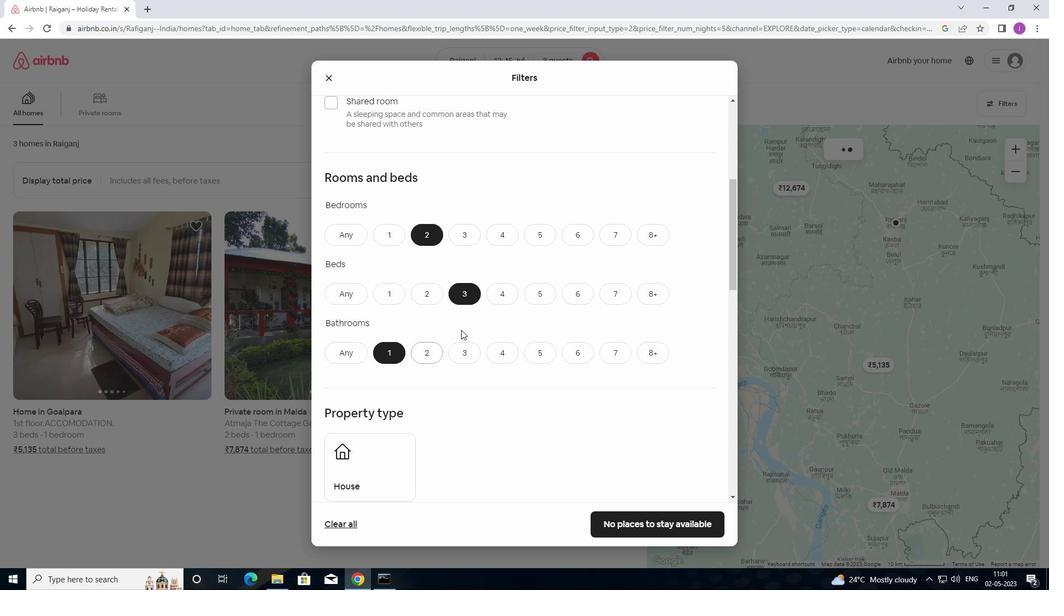 
Action: Mouse scrolled (464, 328) with delta (0, 0)
Screenshot: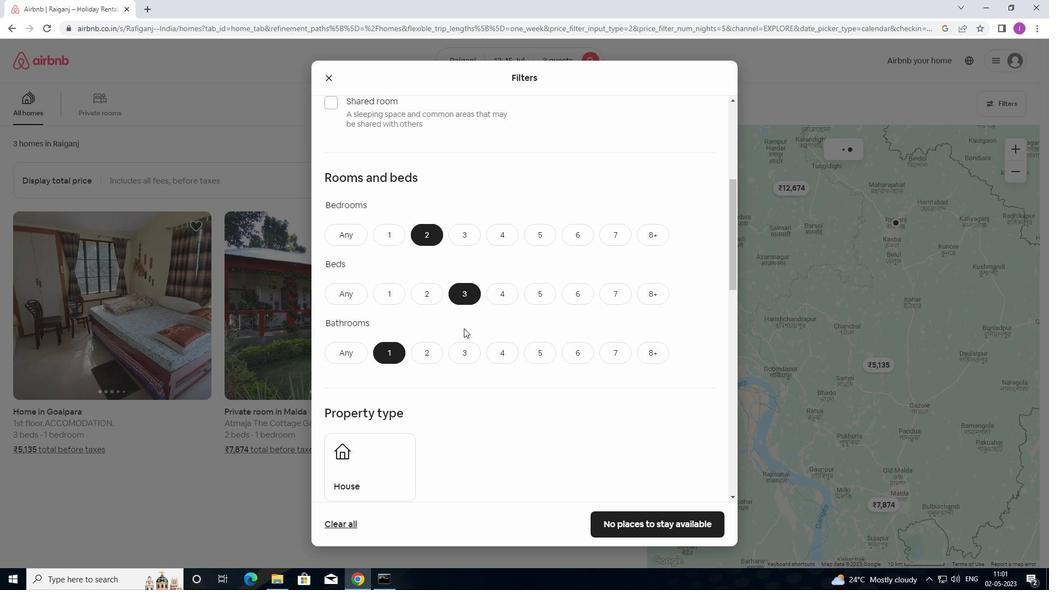 
Action: Mouse moved to (509, 292)
Screenshot: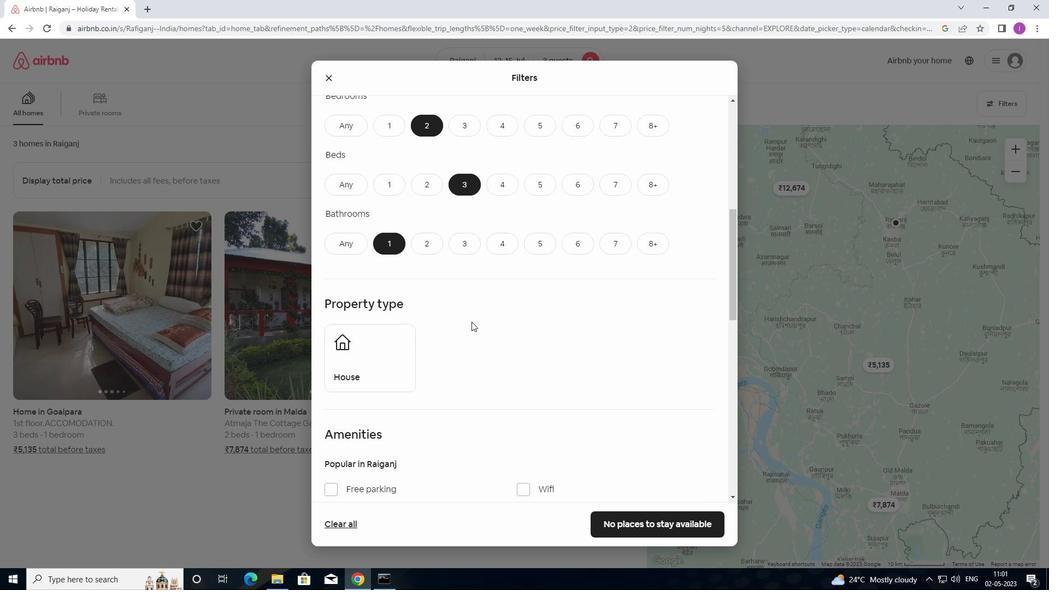 
Action: Mouse scrolled (509, 291) with delta (0, 0)
Screenshot: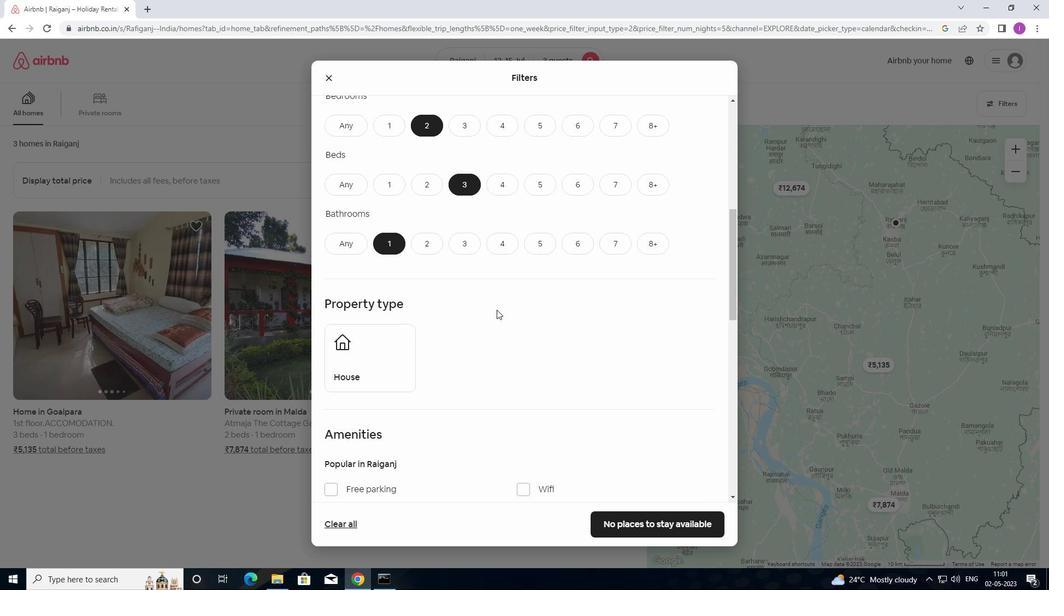 
Action: Mouse scrolled (509, 291) with delta (0, 0)
Screenshot: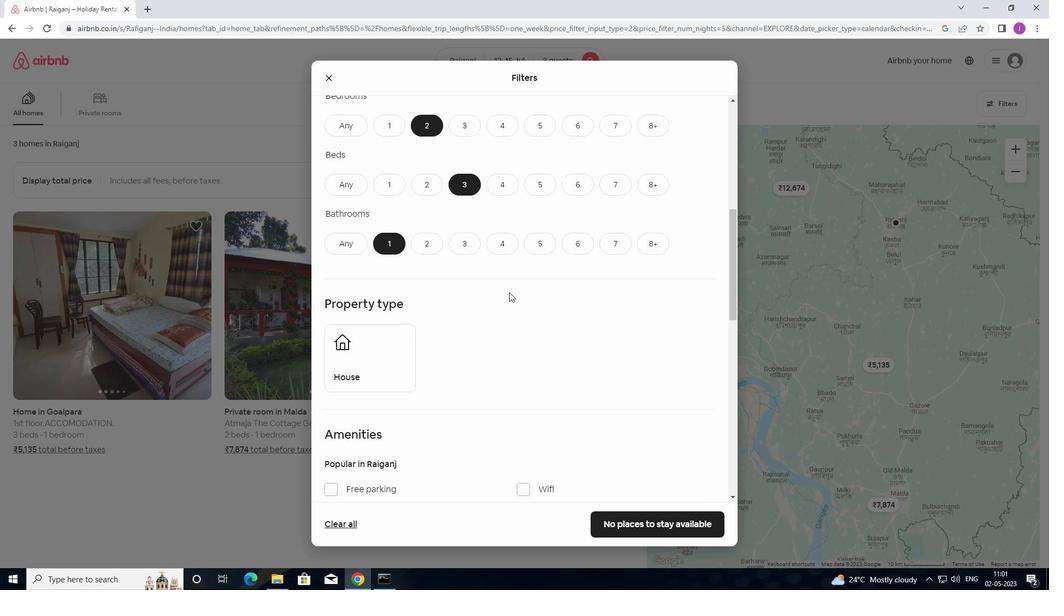 
Action: Mouse moved to (373, 232)
Screenshot: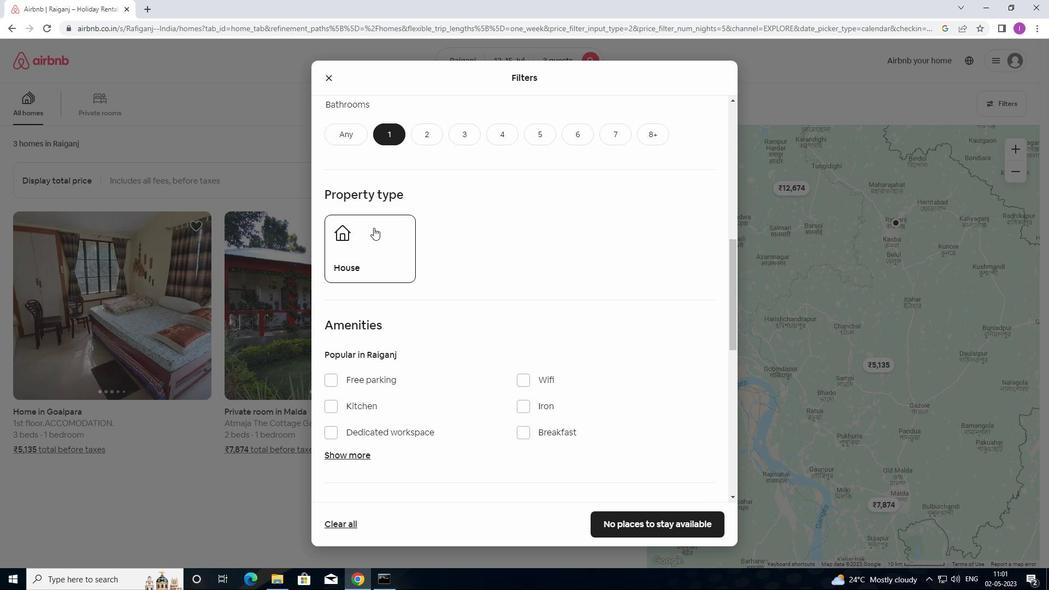 
Action: Mouse pressed left at (373, 232)
Screenshot: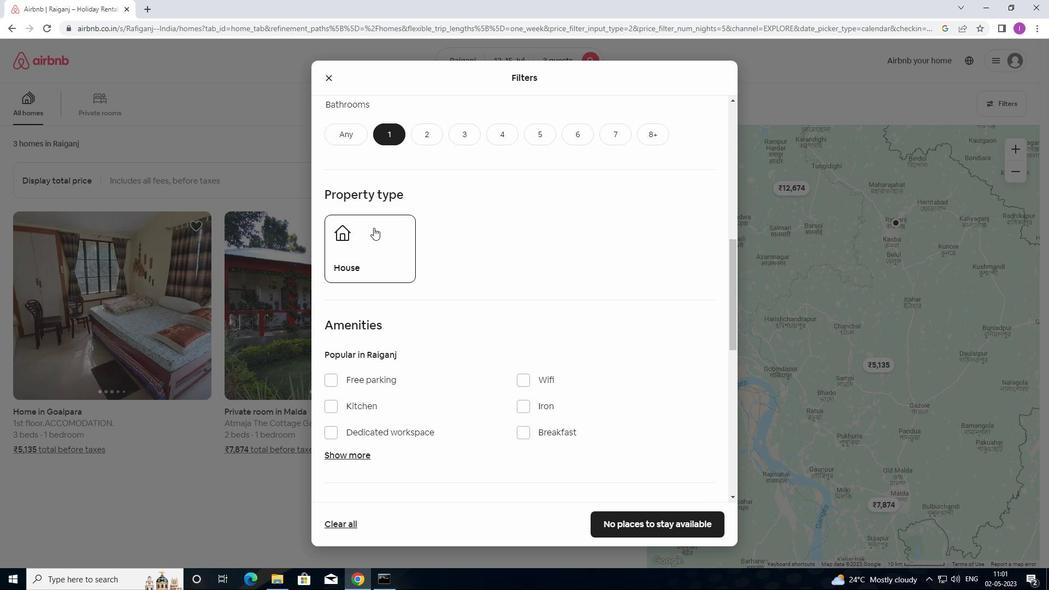 
Action: Mouse moved to (476, 325)
Screenshot: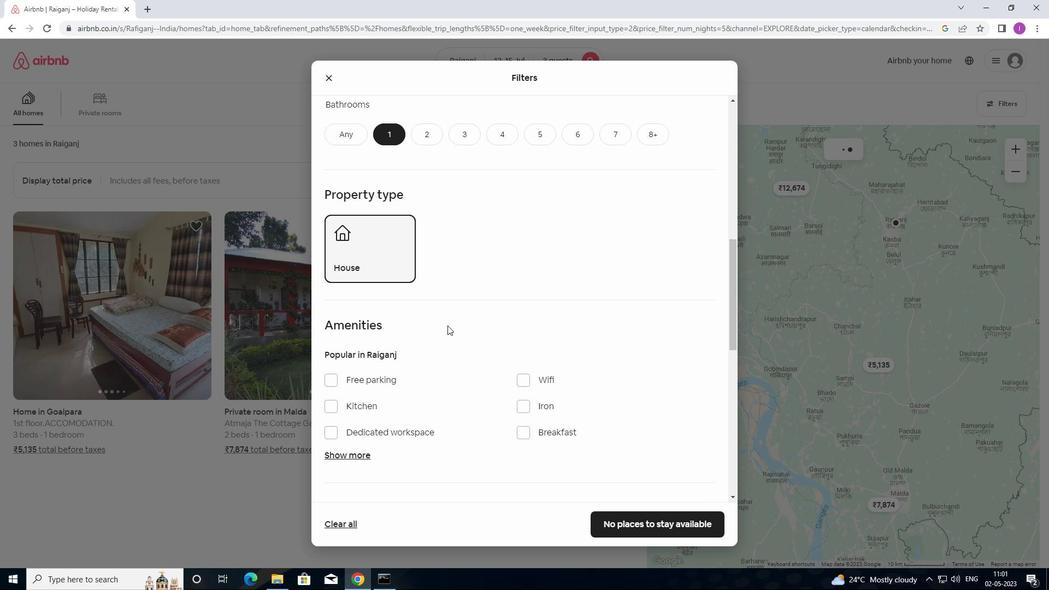 
Action: Mouse scrolled (476, 324) with delta (0, 0)
Screenshot: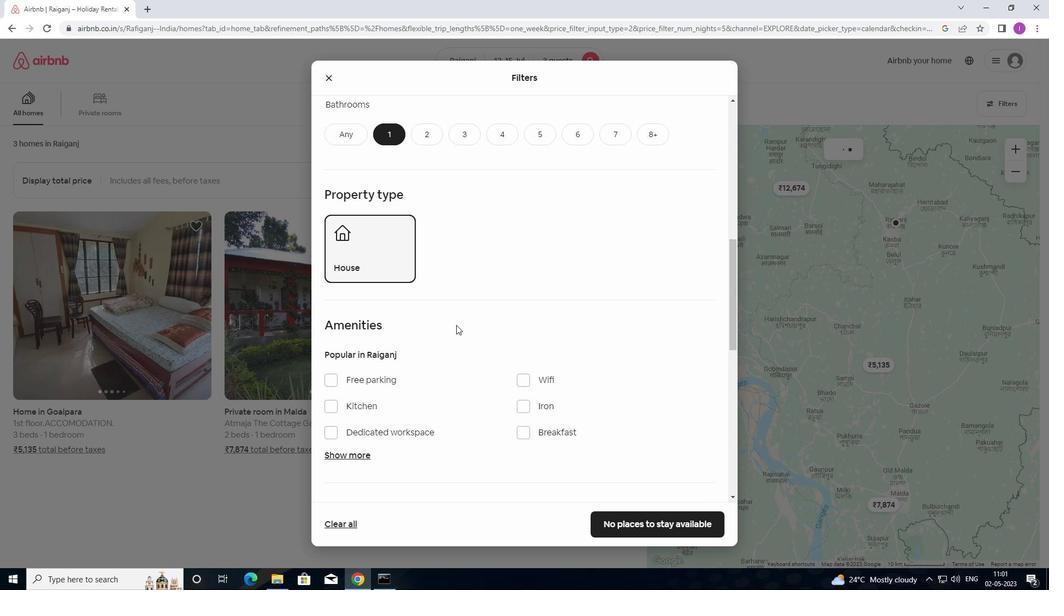 
Action: Mouse moved to (477, 325)
Screenshot: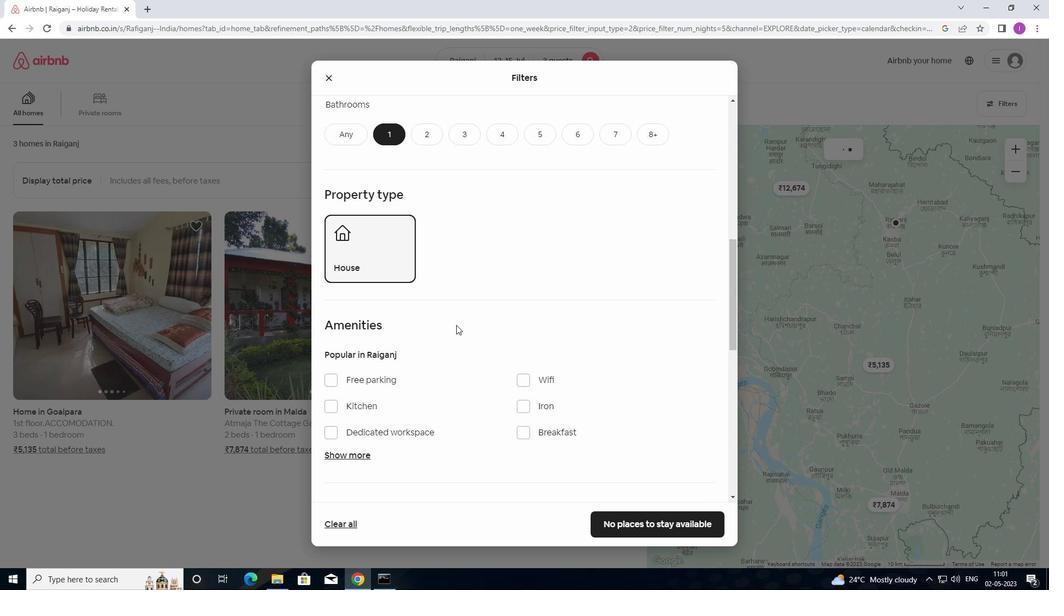 
Action: Mouse scrolled (477, 324) with delta (0, 0)
Screenshot: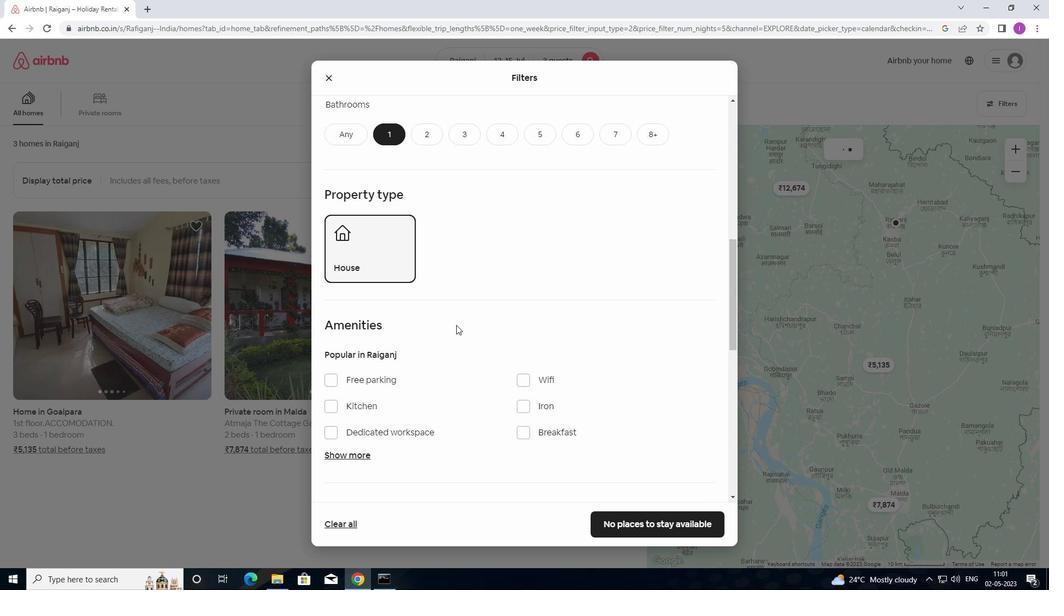 
Action: Mouse moved to (603, 313)
Screenshot: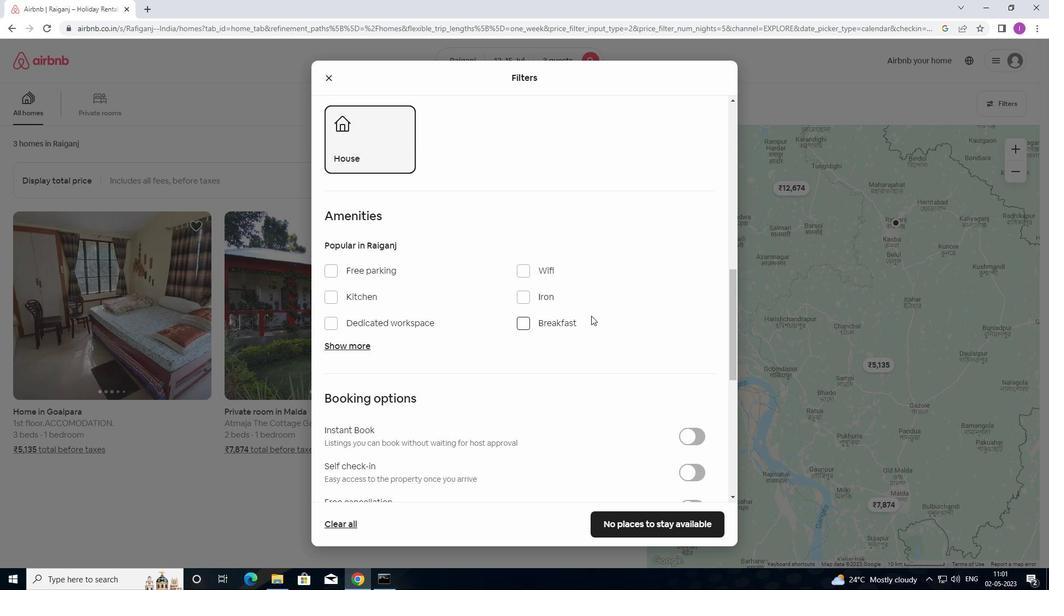 
Action: Mouse scrolled (603, 312) with delta (0, 0)
Screenshot: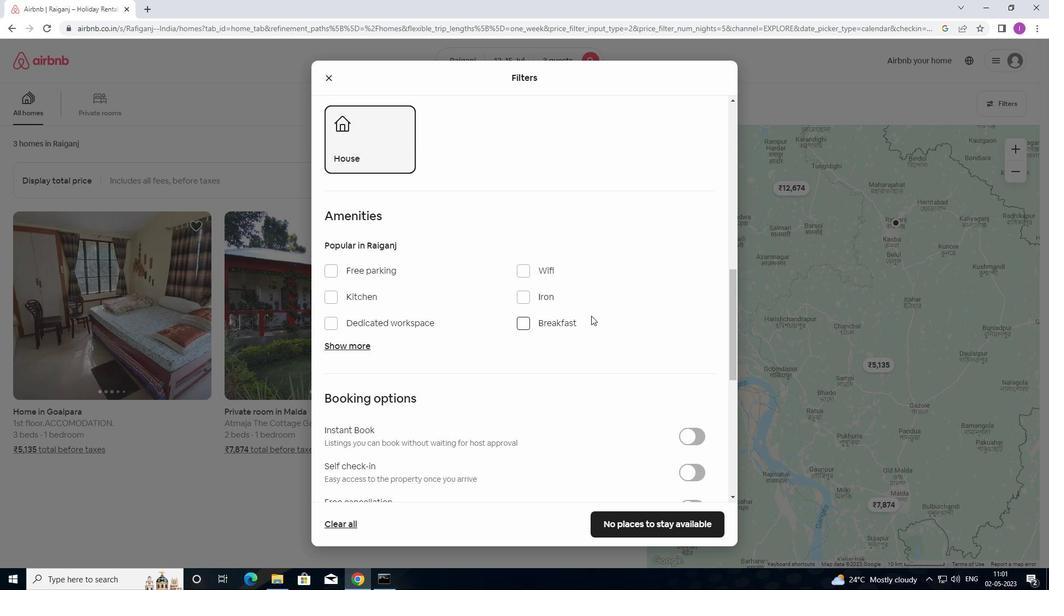
Action: Mouse moved to (603, 313)
Screenshot: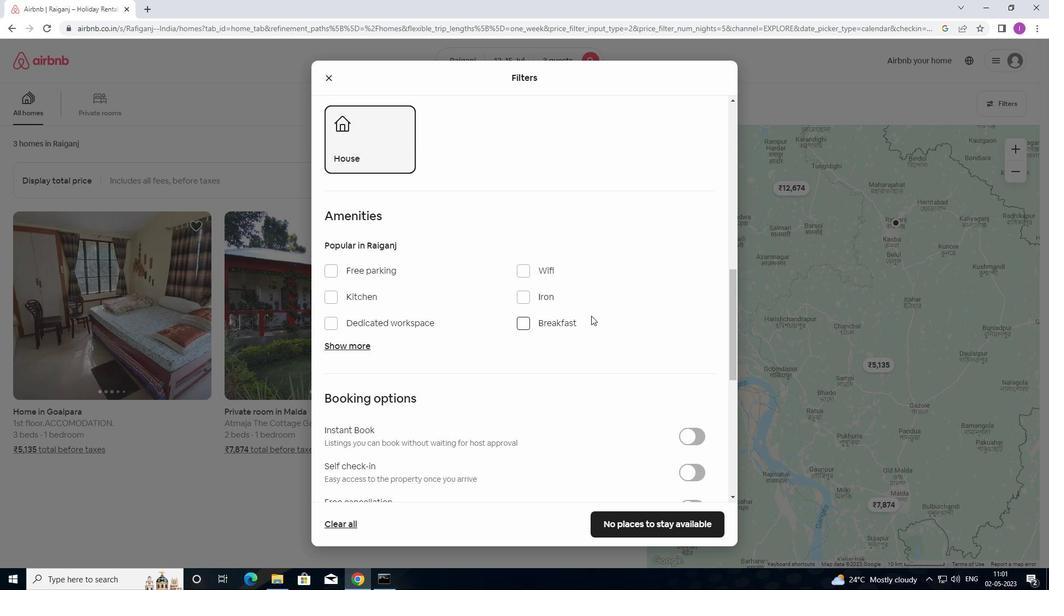
Action: Mouse scrolled (603, 312) with delta (0, 0)
Screenshot: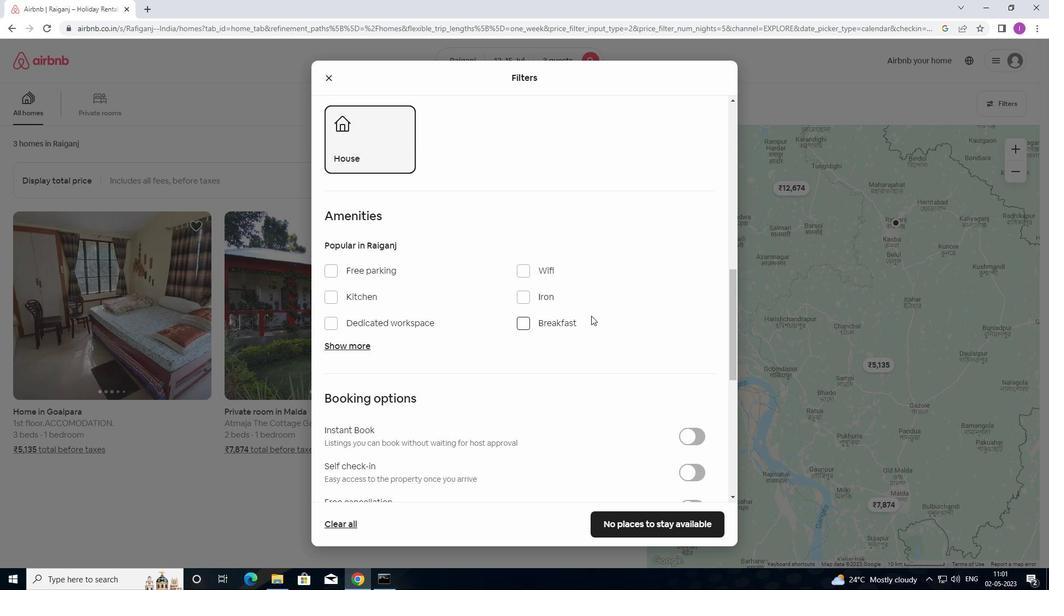 
Action: Mouse moved to (698, 358)
Screenshot: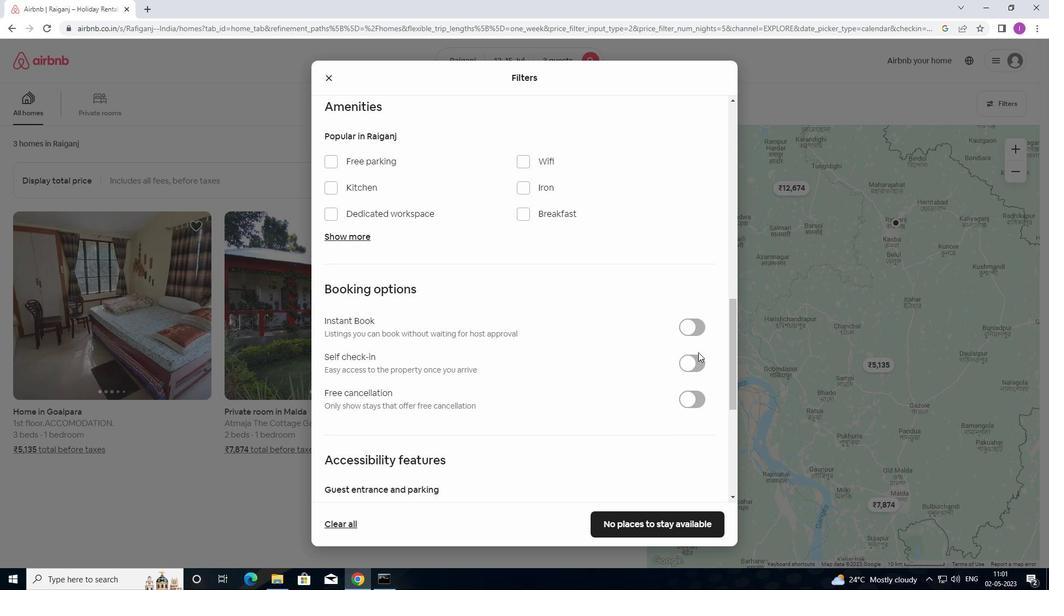 
Action: Mouse pressed left at (698, 358)
Screenshot: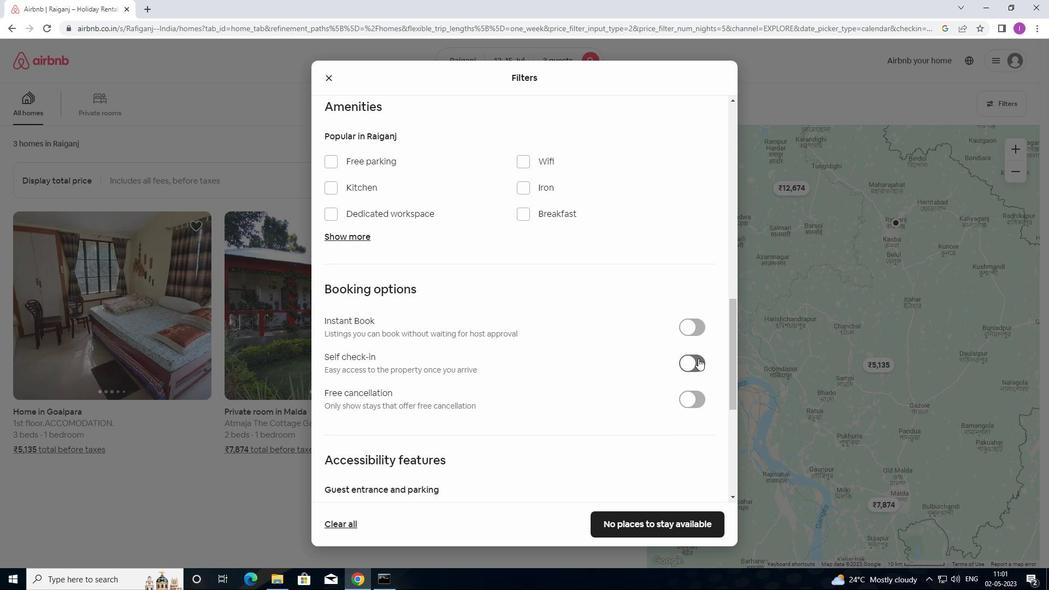 
Action: Mouse moved to (699, 357)
Screenshot: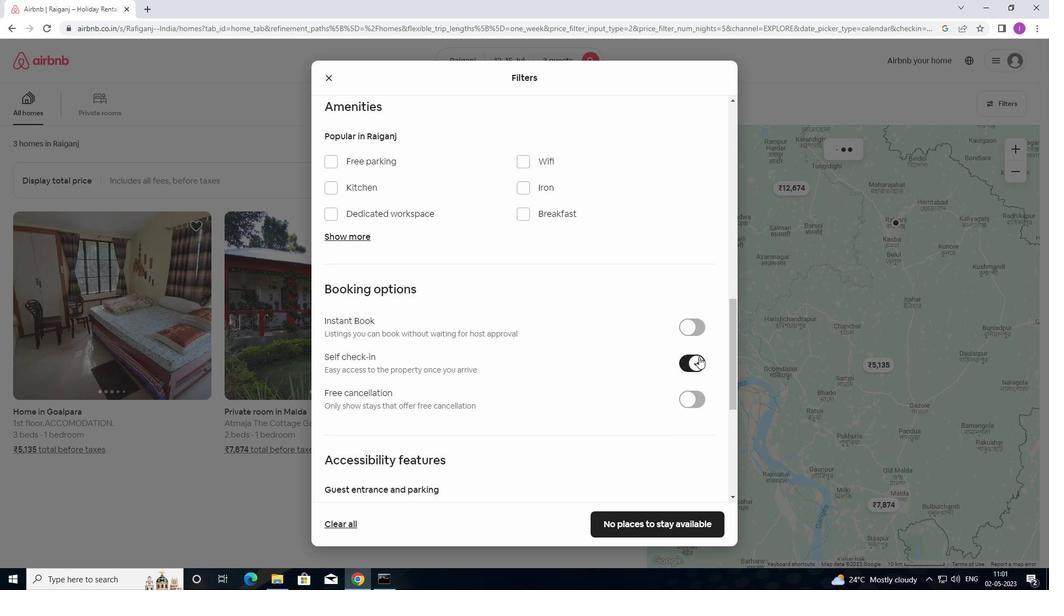 
Action: Mouse scrolled (699, 357) with delta (0, 0)
Screenshot: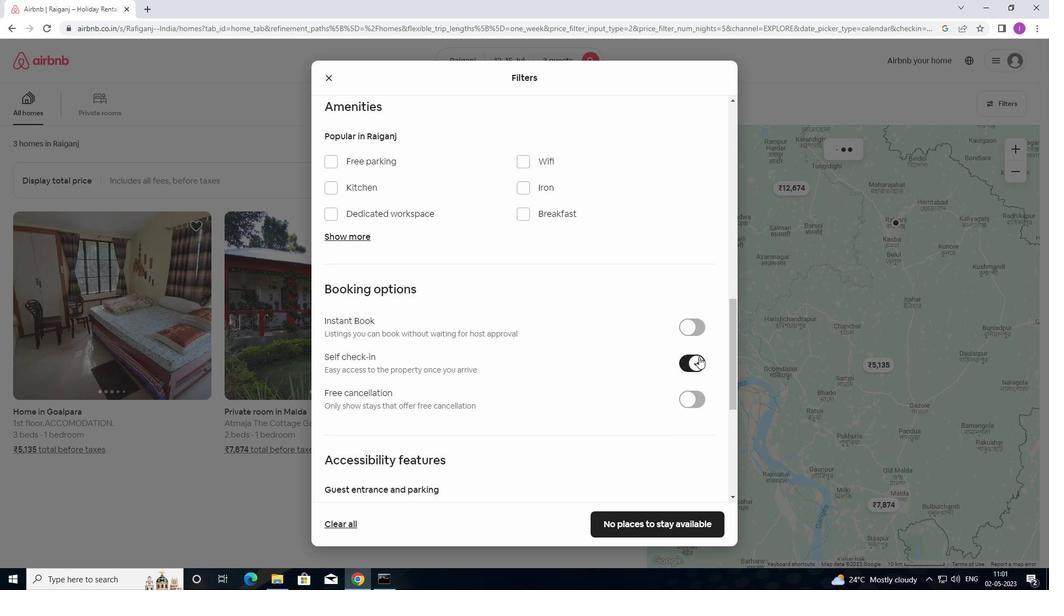 
Action: Mouse moved to (699, 358)
Screenshot: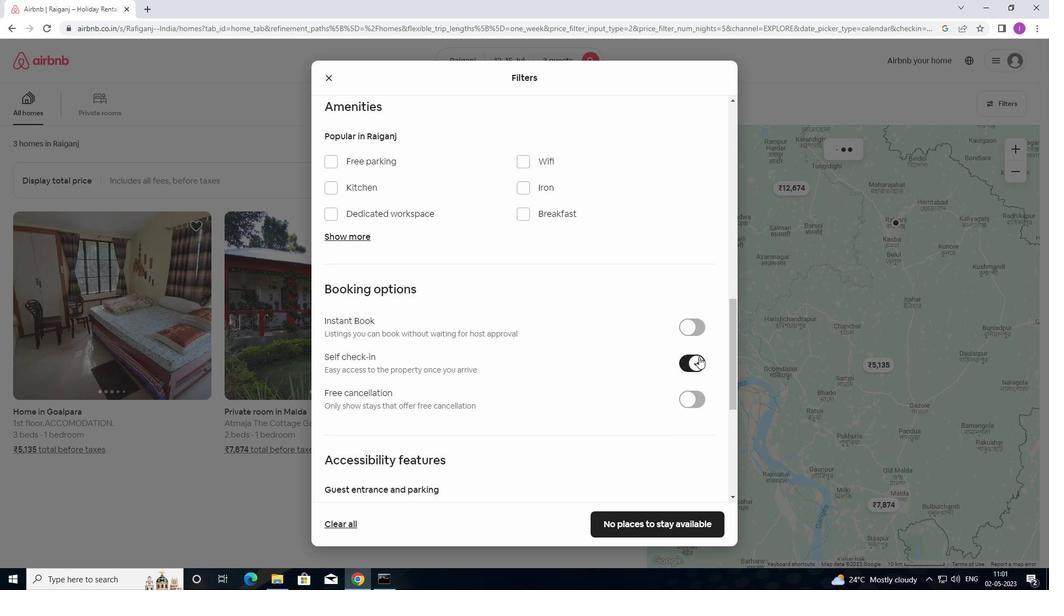 
Action: Mouse scrolled (699, 357) with delta (0, 0)
Screenshot: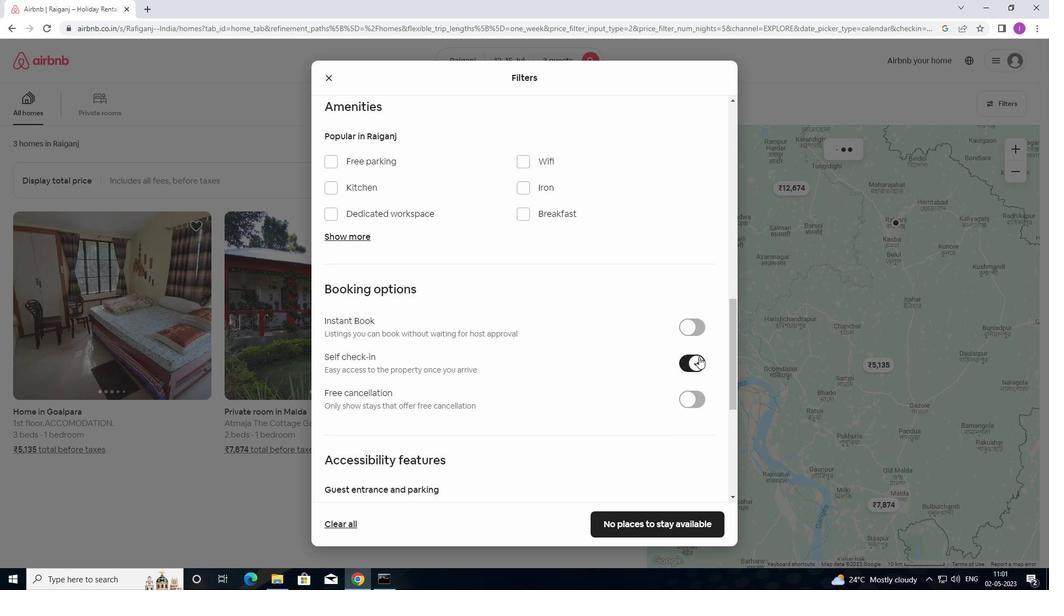 
Action: Mouse moved to (698, 359)
Screenshot: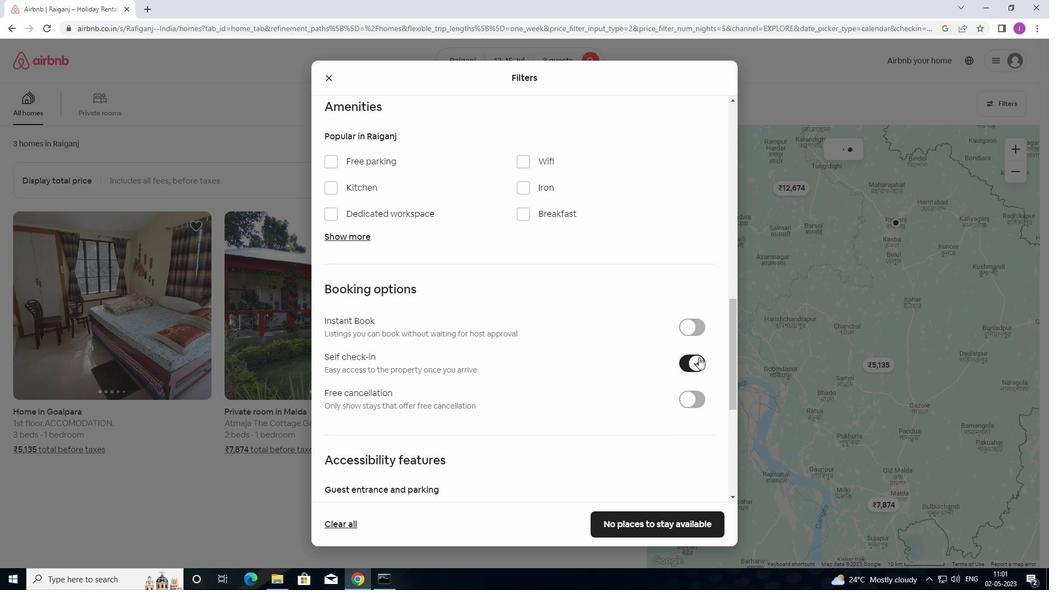 
Action: Mouse scrolled (698, 359) with delta (0, 0)
Screenshot: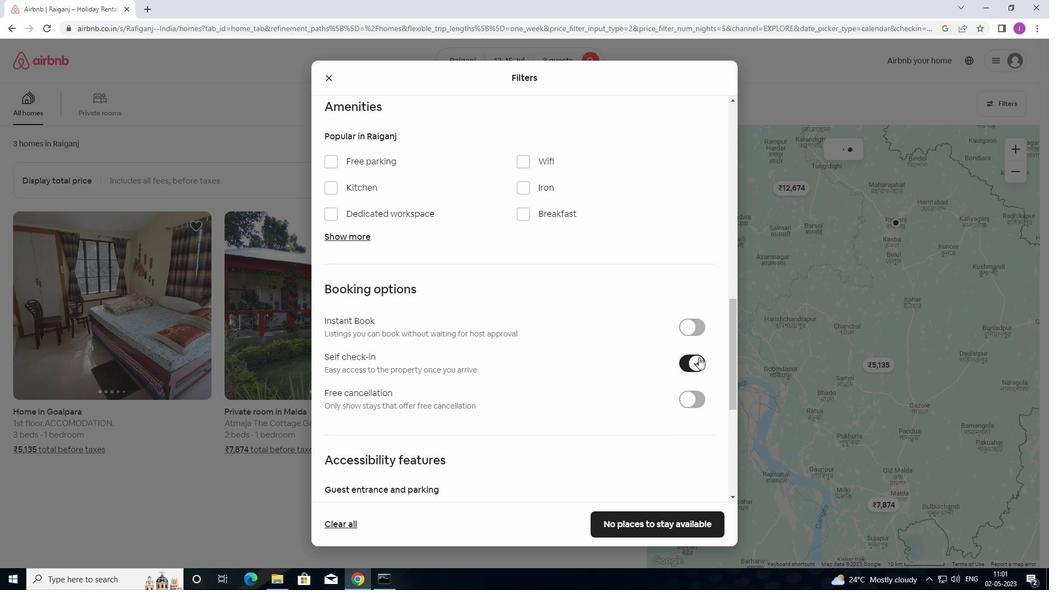 
Action: Mouse moved to (641, 342)
Screenshot: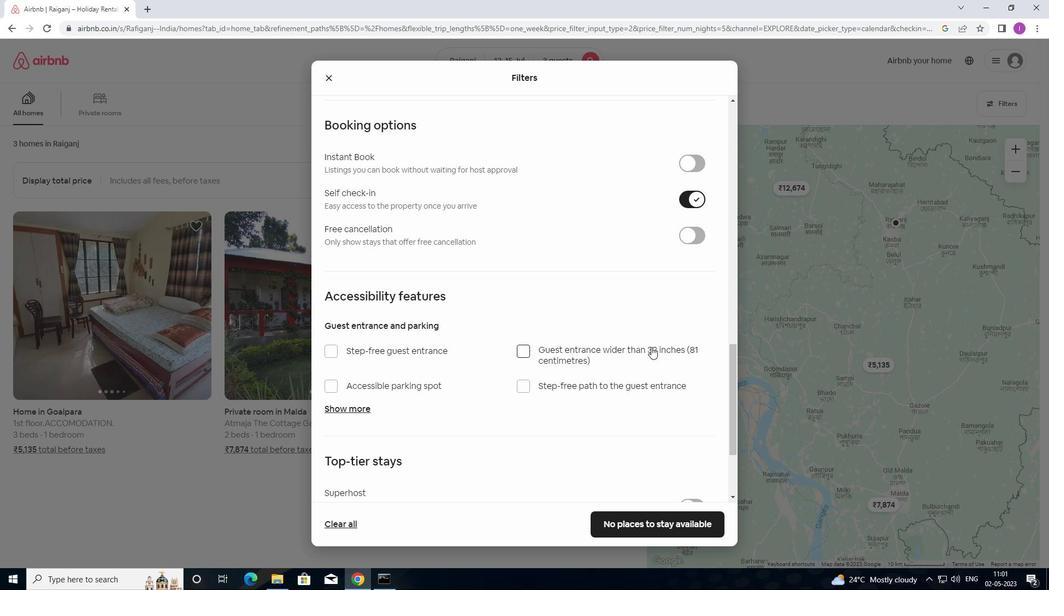 
Action: Mouse scrolled (641, 342) with delta (0, 0)
Screenshot: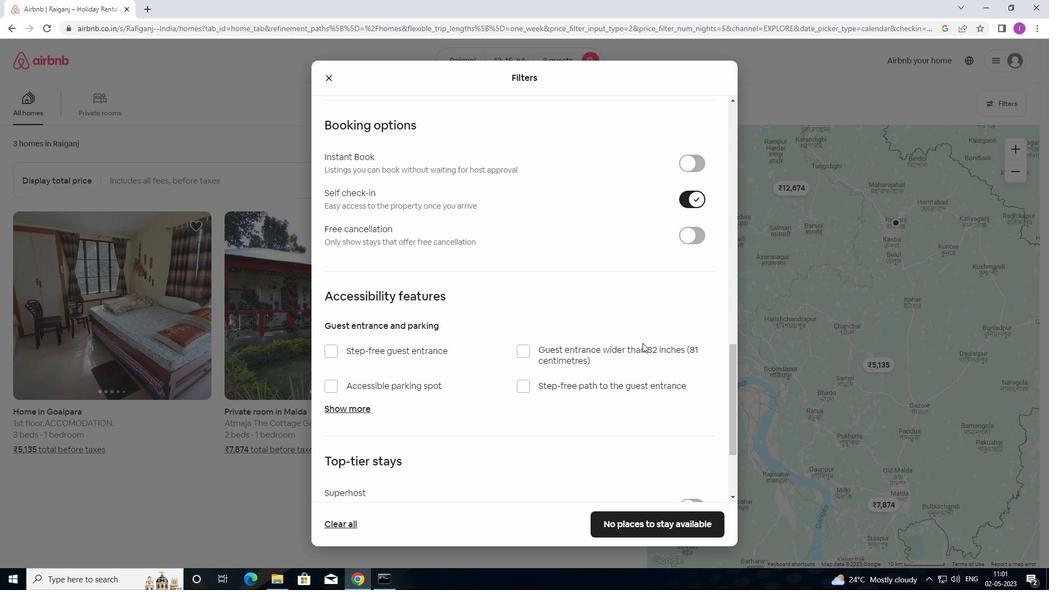 
Action: Mouse scrolled (641, 342) with delta (0, 0)
Screenshot: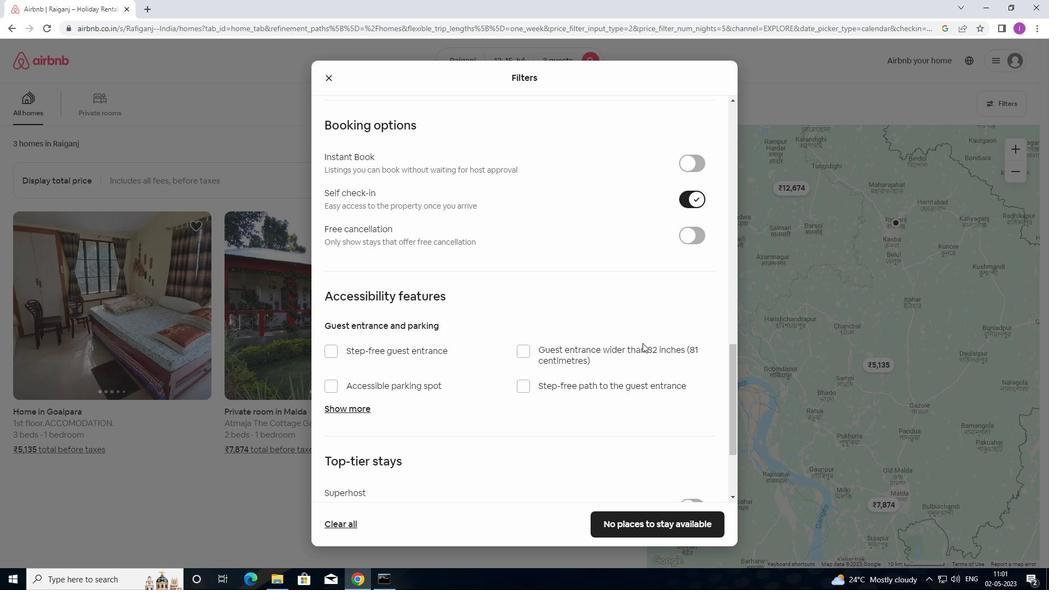 
Action: Mouse scrolled (641, 342) with delta (0, 0)
Screenshot: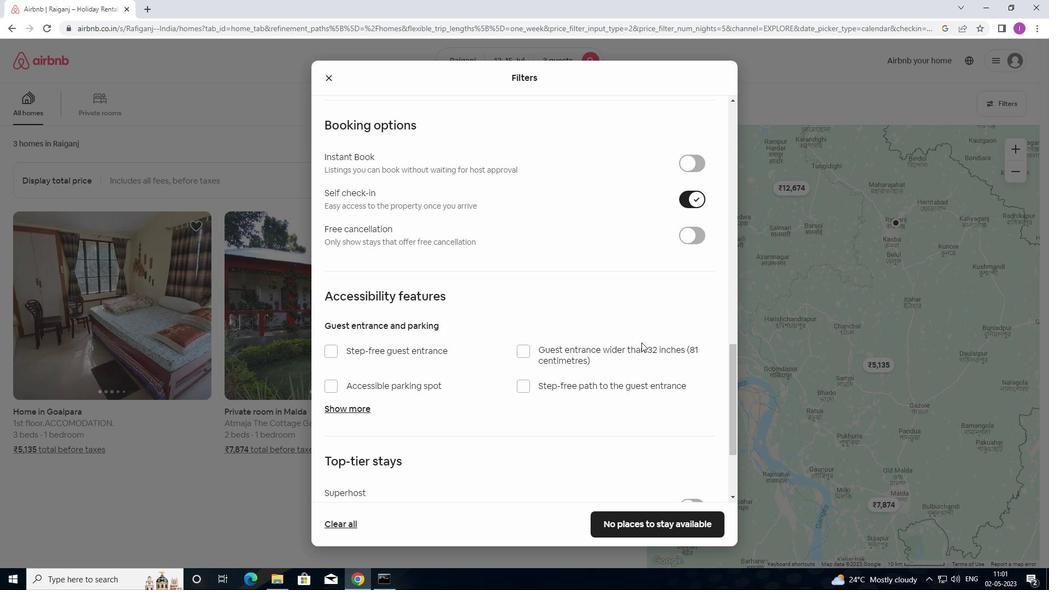 
Action: Mouse moved to (289, 328)
Screenshot: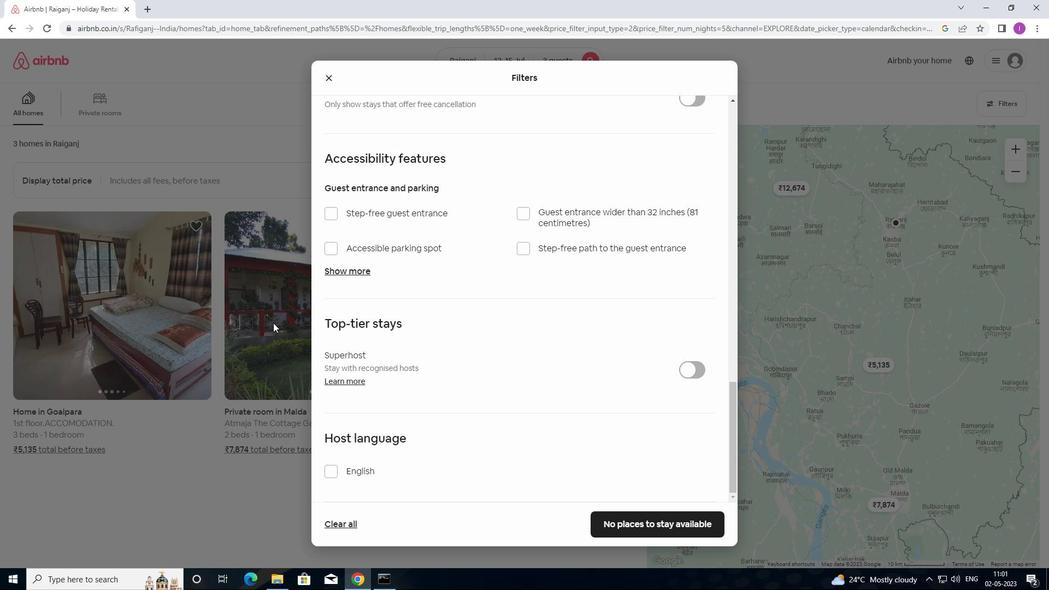 
Action: Mouse scrolled (289, 328) with delta (0, 0)
Screenshot: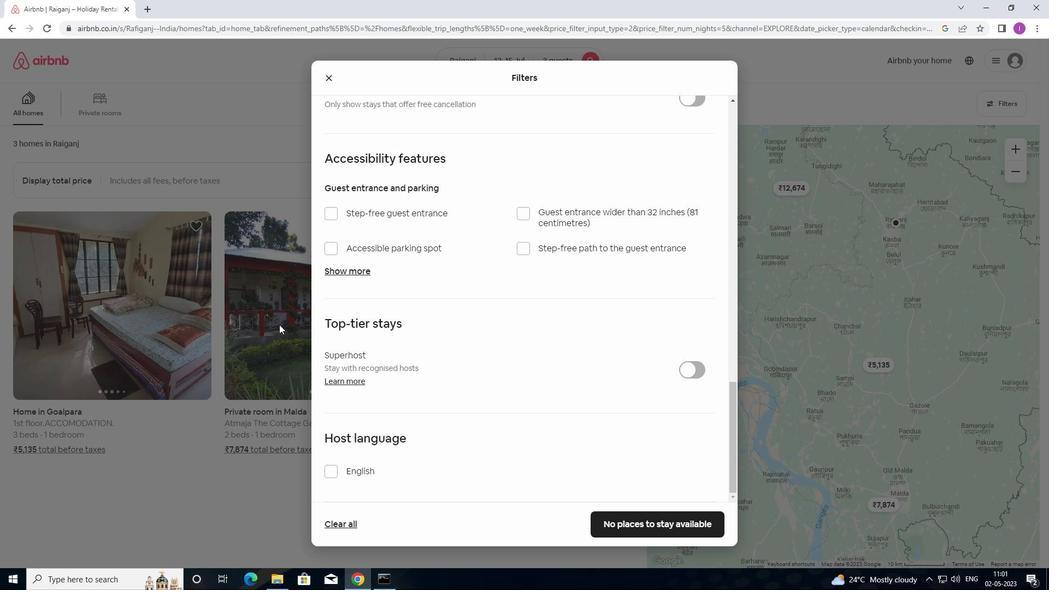 
Action: Mouse moved to (290, 329)
Screenshot: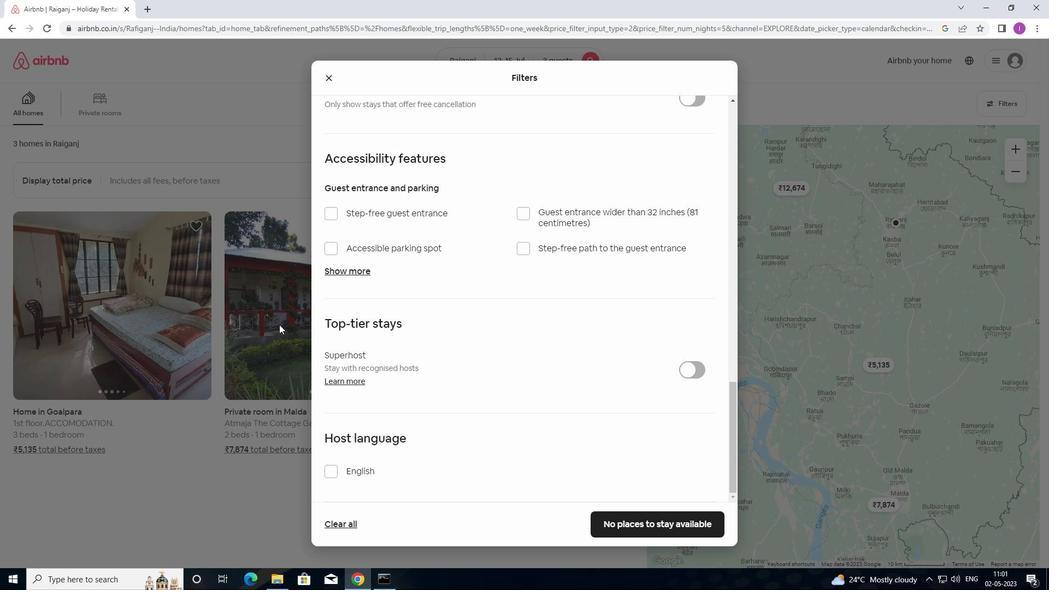 
Action: Mouse scrolled (290, 329) with delta (0, 0)
Screenshot: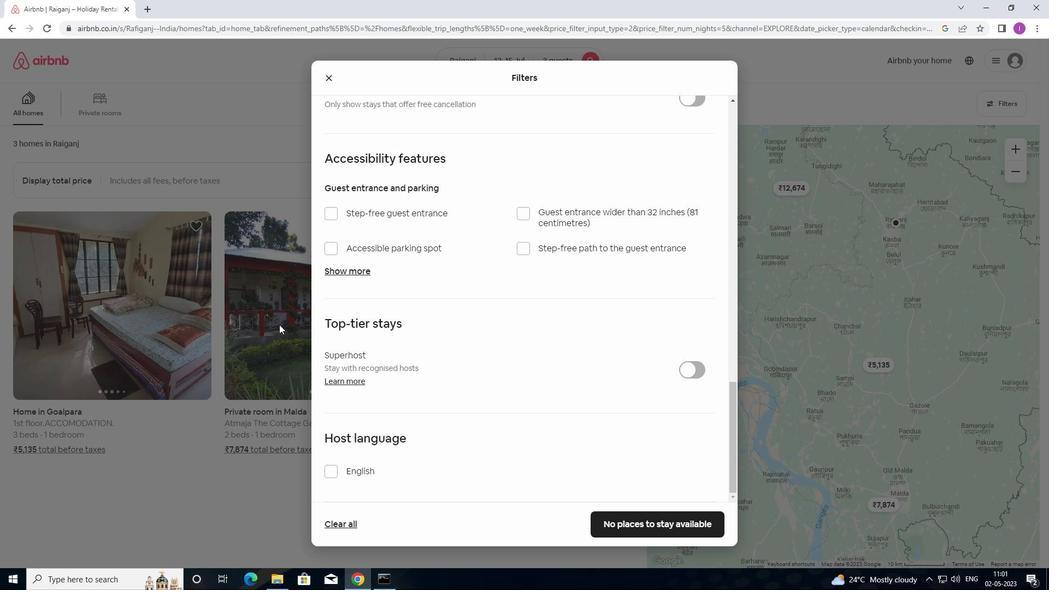 
Action: Mouse moved to (294, 330)
Screenshot: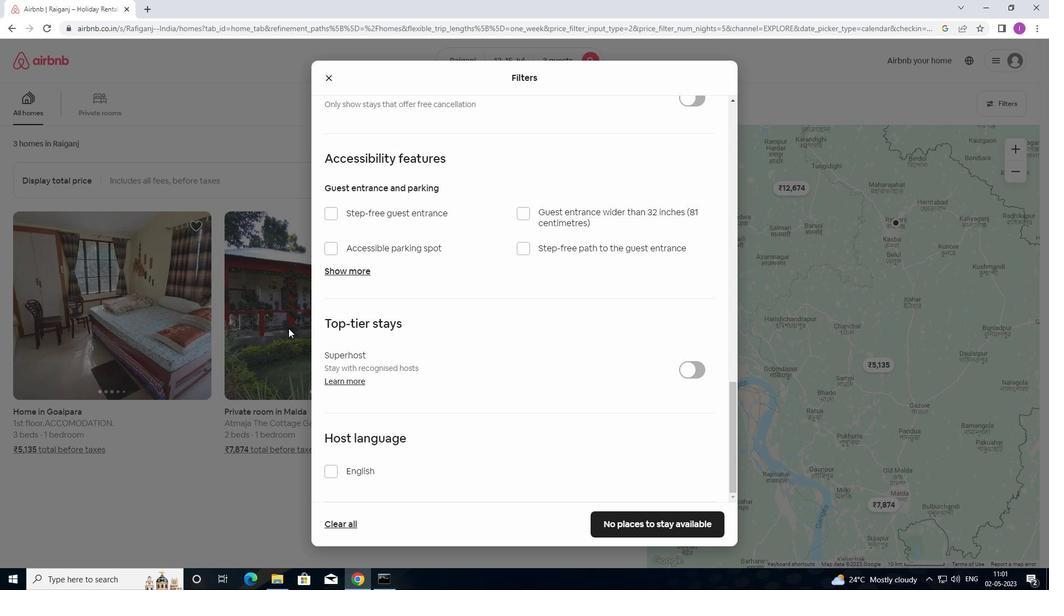 
Action: Mouse scrolled (294, 329) with delta (0, 0)
Screenshot: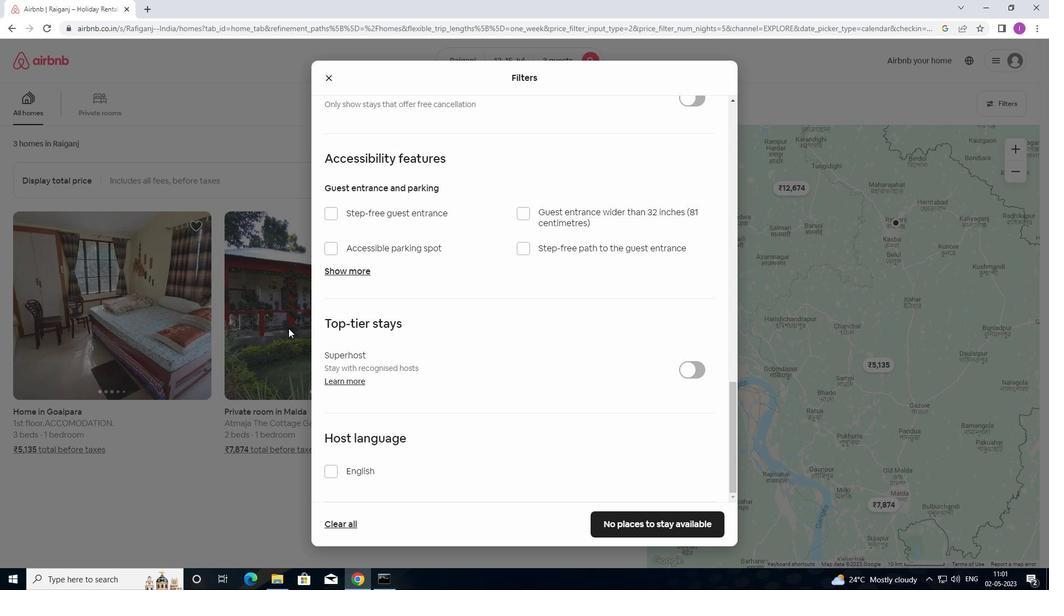 
Action: Mouse moved to (295, 330)
Screenshot: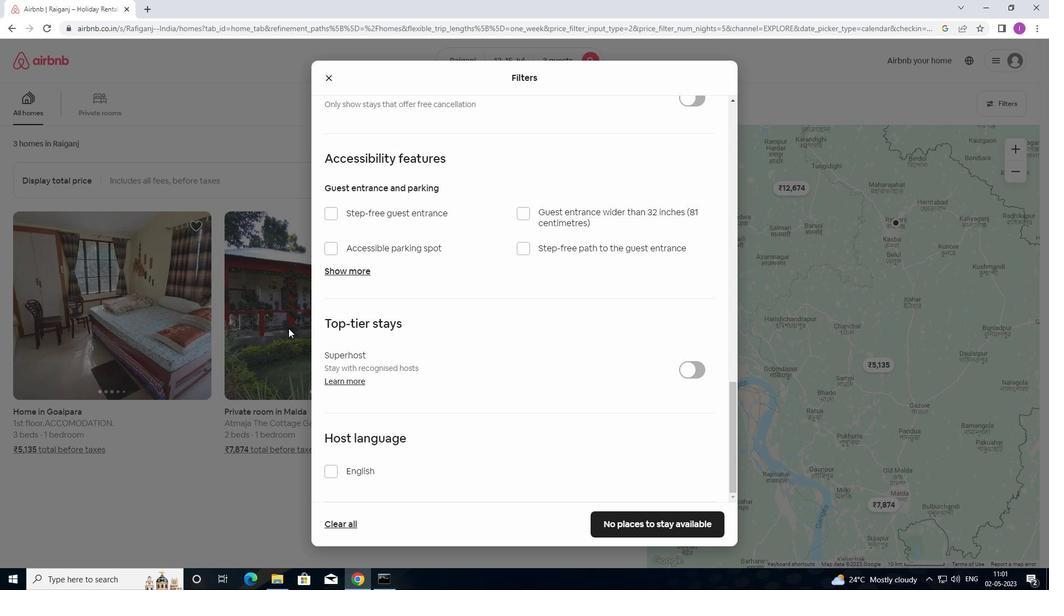 
Action: Mouse scrolled (295, 329) with delta (0, 0)
Screenshot: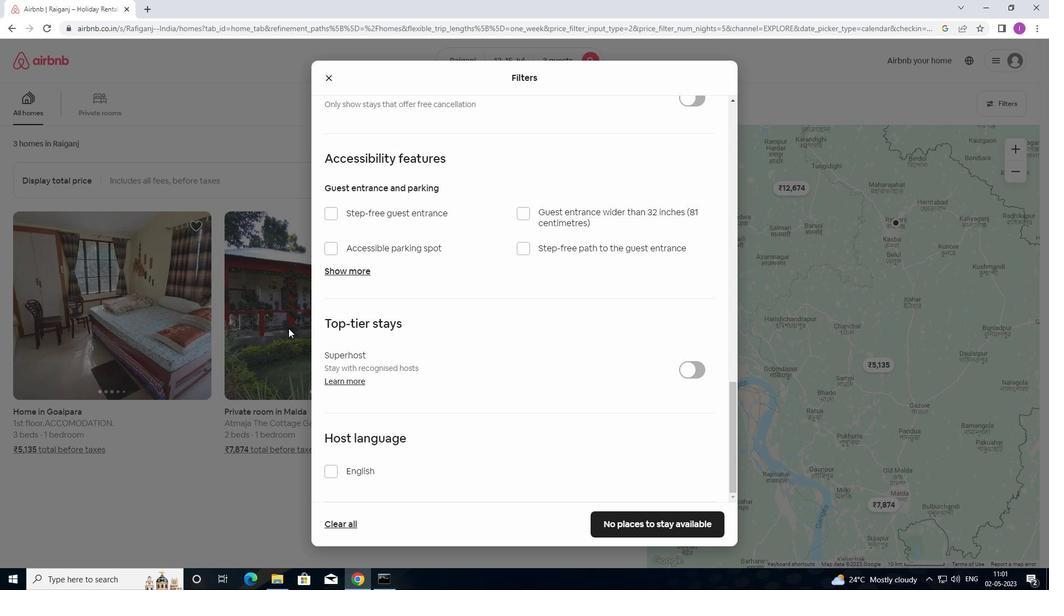 
Action: Mouse moved to (333, 472)
Screenshot: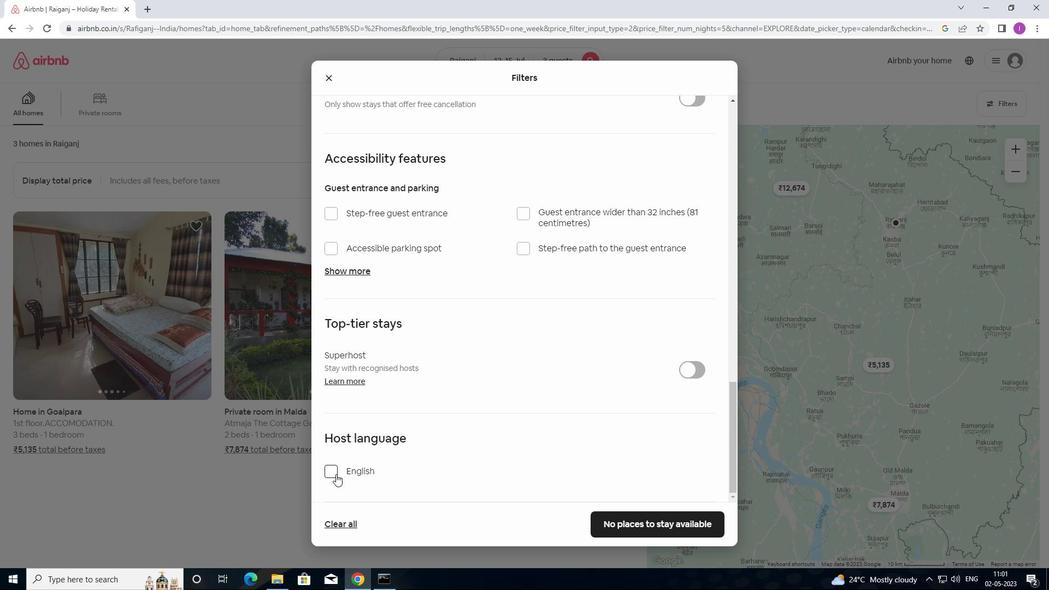 
Action: Mouse pressed left at (333, 472)
Screenshot: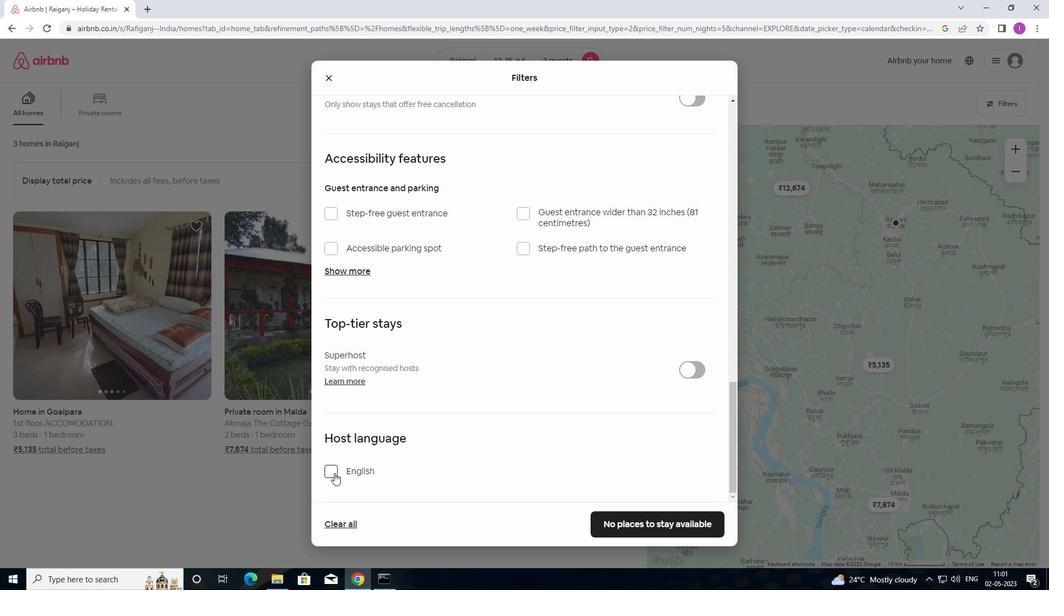 
Action: Mouse moved to (601, 531)
Screenshot: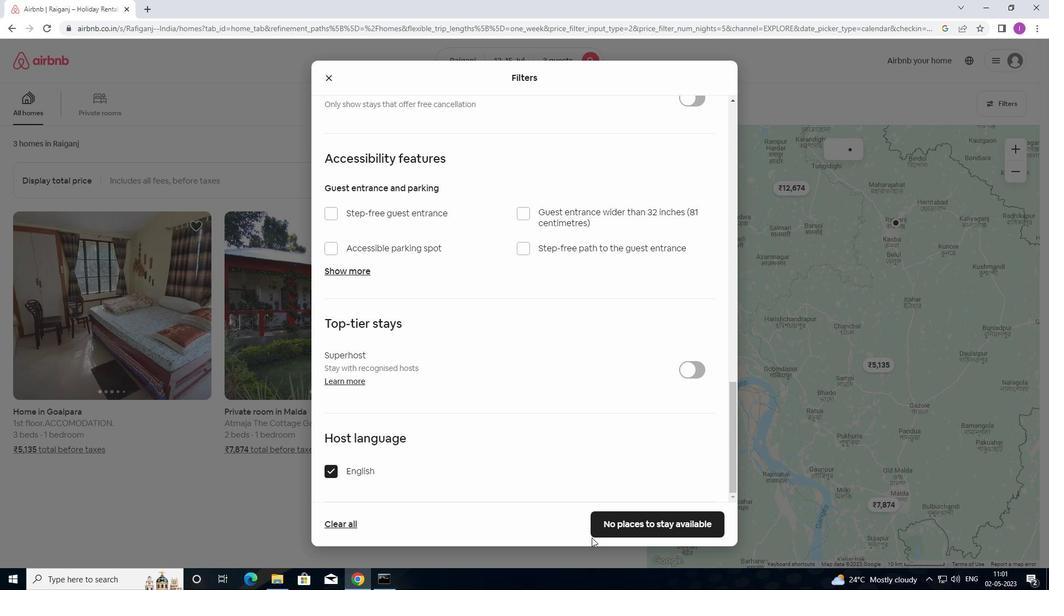 
Action: Mouse pressed left at (601, 531)
Screenshot: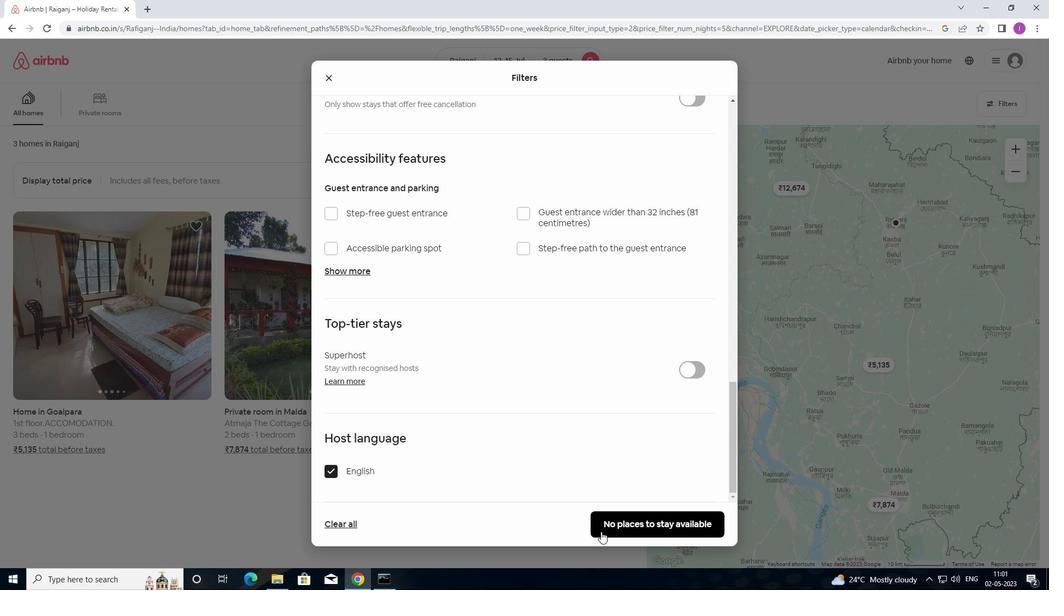 
Action: Mouse moved to (604, 525)
Screenshot: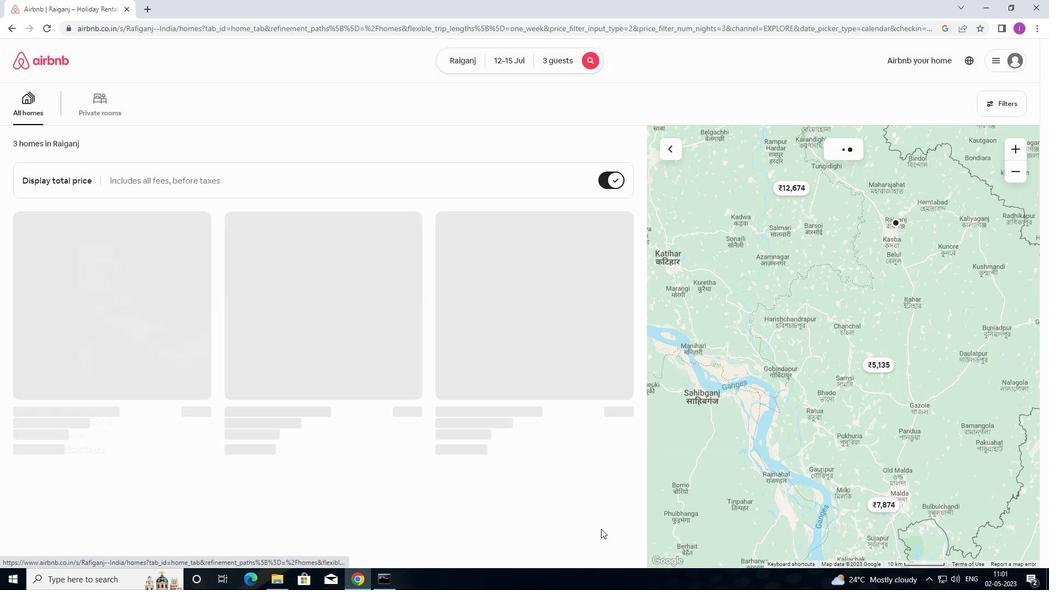
